 Task: Search one way flight ticket for 3 adults in first from Klawock: Klawock Airport (also Seeklawock Seaplane Base) to Sheridan: Sheridan County Airport on 8-6-2023. Choice of flights is Westjet. Number of bags: 11 checked bags. Price is upto 92000. Outbound departure time preference is 18:30.
Action: Mouse moved to (305, 134)
Screenshot: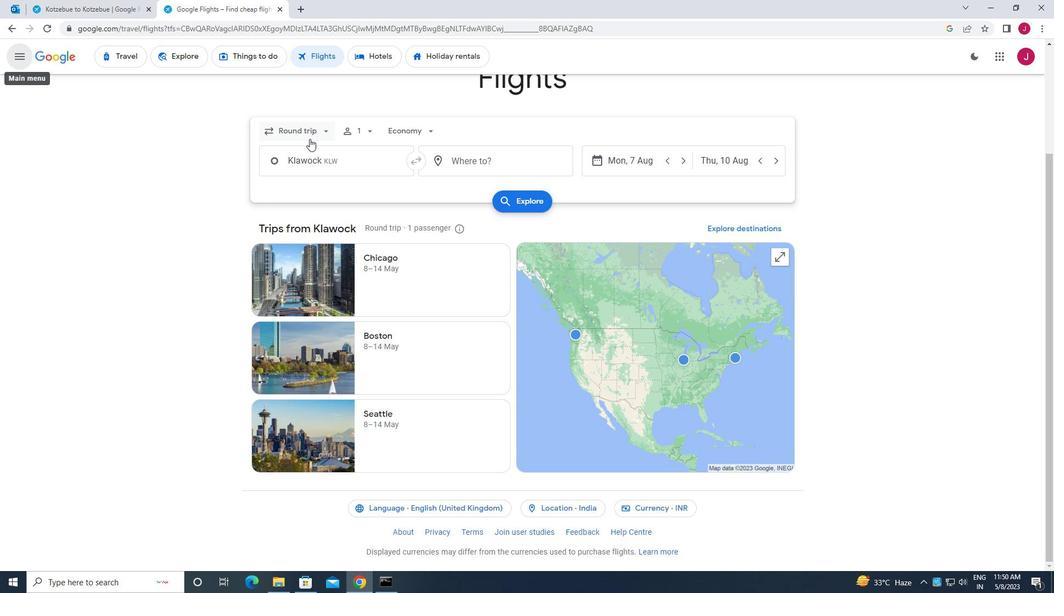 
Action: Mouse pressed left at (305, 134)
Screenshot: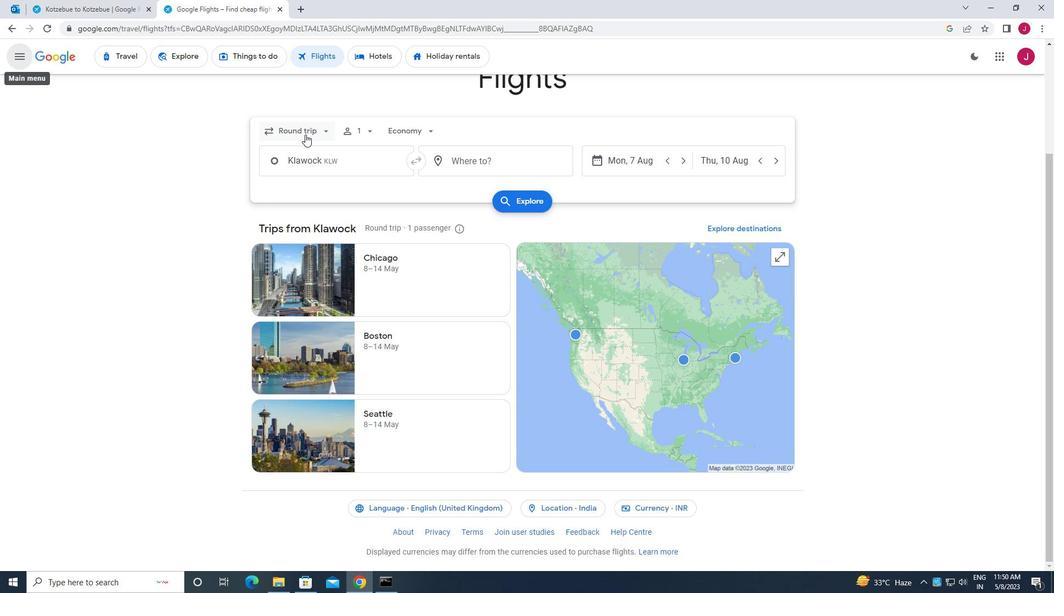 
Action: Mouse moved to (303, 240)
Screenshot: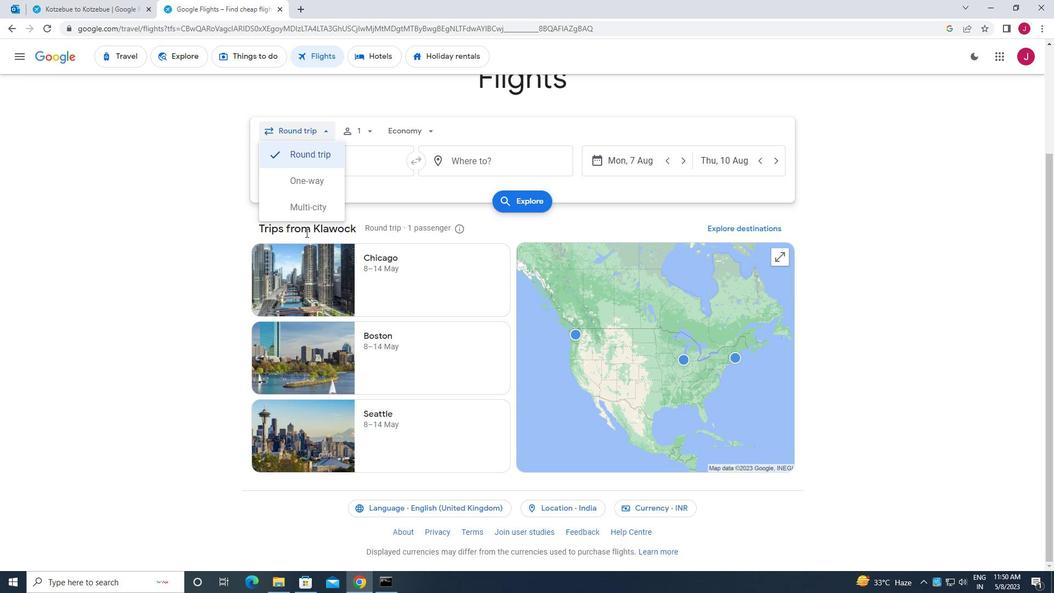 
Action: Mouse scrolled (303, 240) with delta (0, 0)
Screenshot: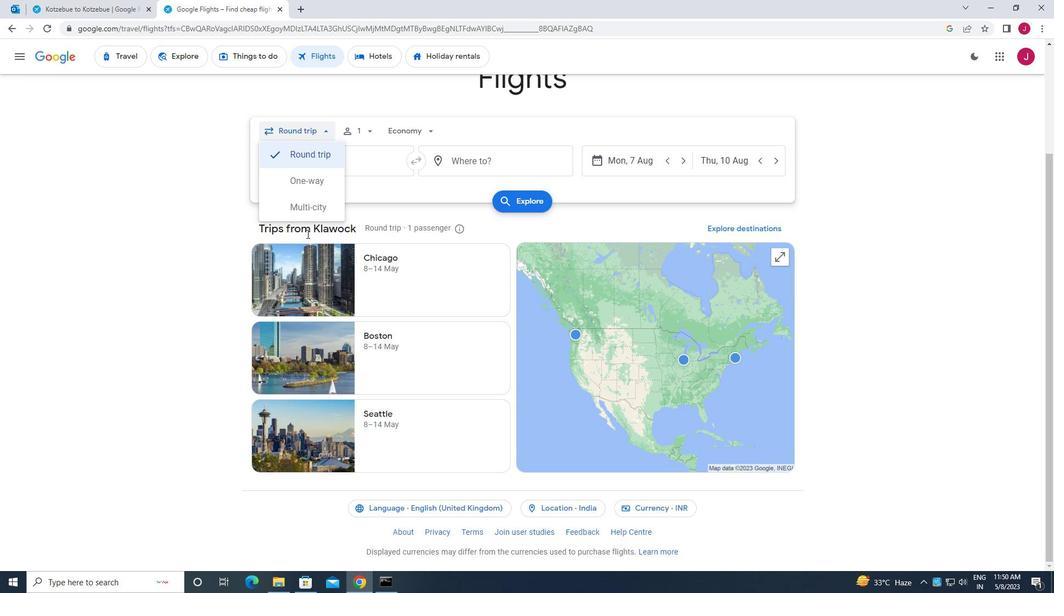 
Action: Mouse moved to (315, 181)
Screenshot: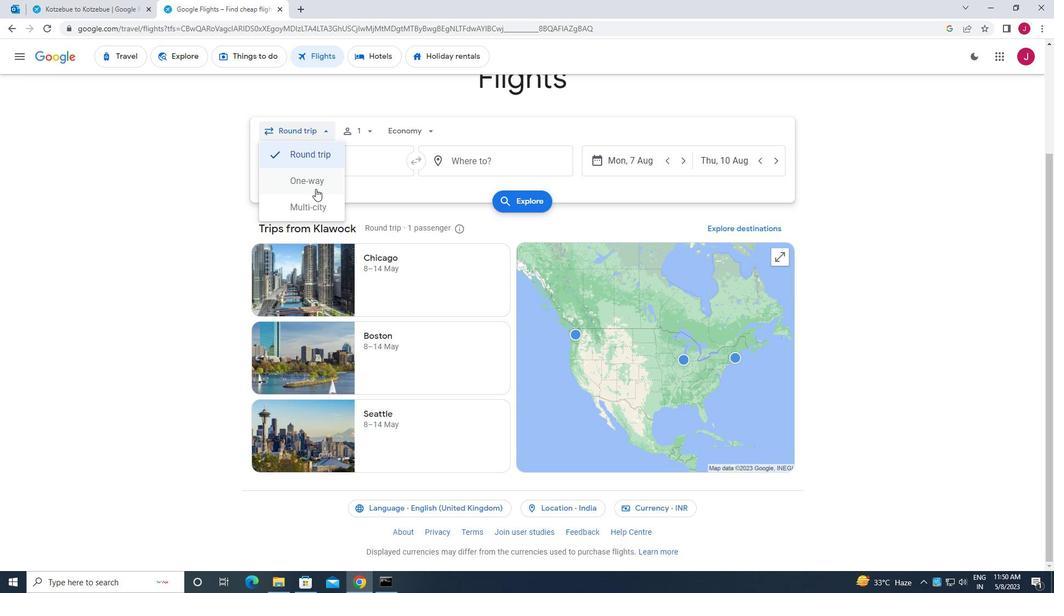 
Action: Mouse pressed left at (315, 181)
Screenshot: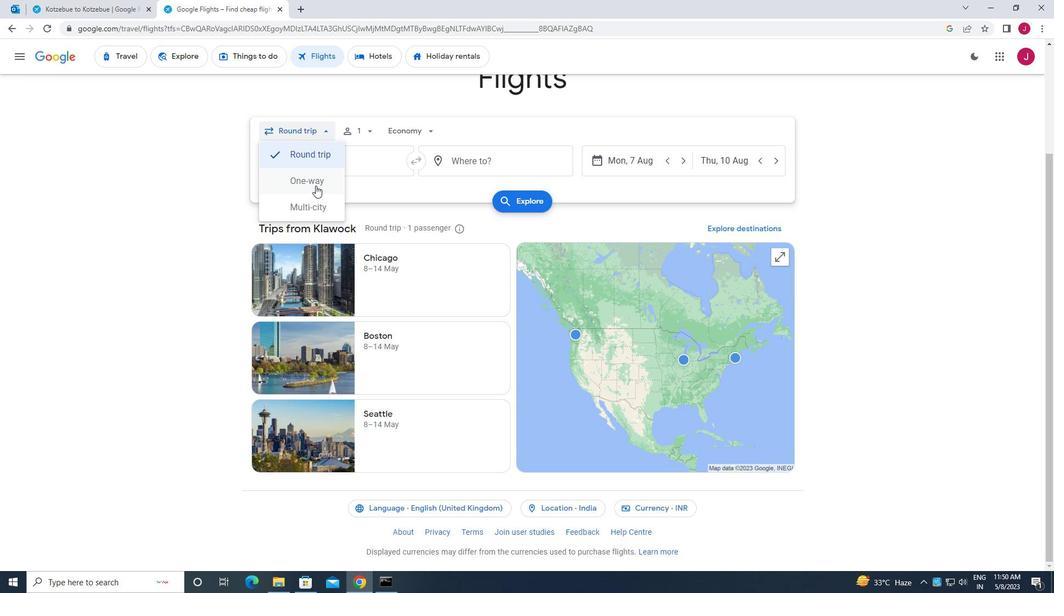 
Action: Mouse moved to (360, 128)
Screenshot: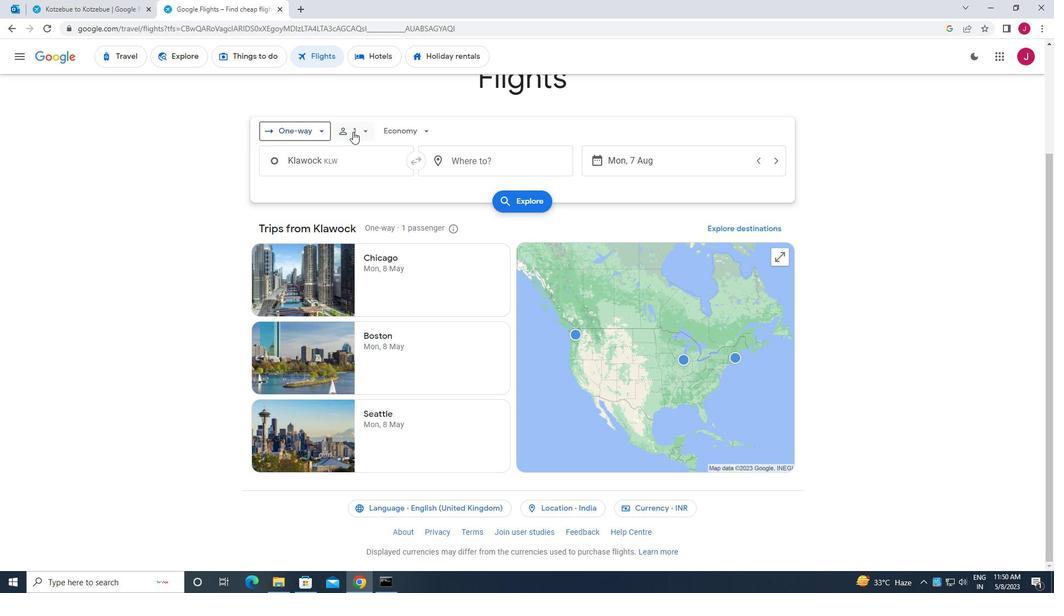 
Action: Mouse pressed left at (360, 128)
Screenshot: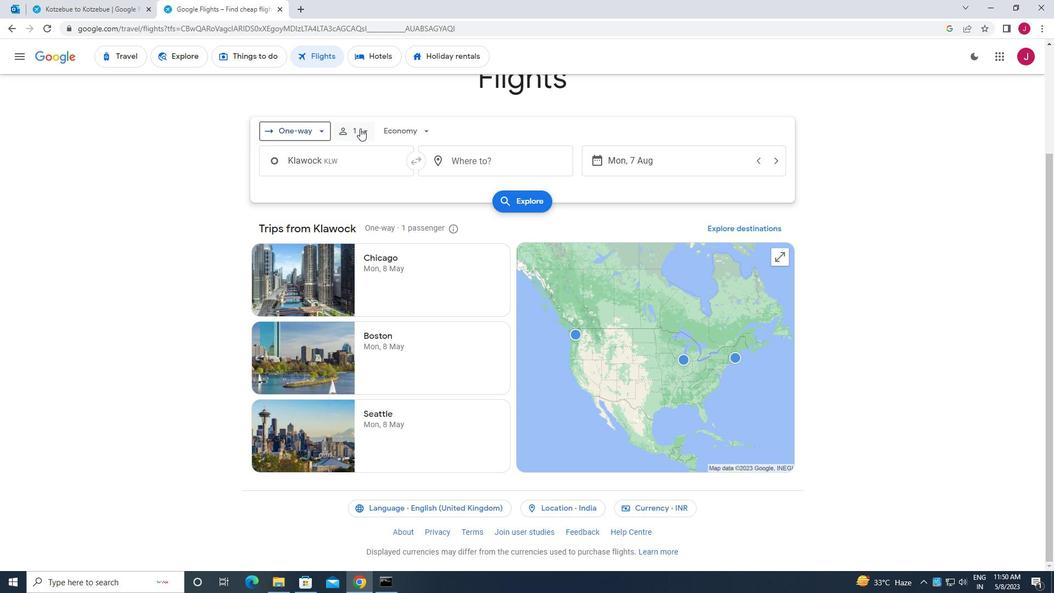 
Action: Mouse moved to (454, 158)
Screenshot: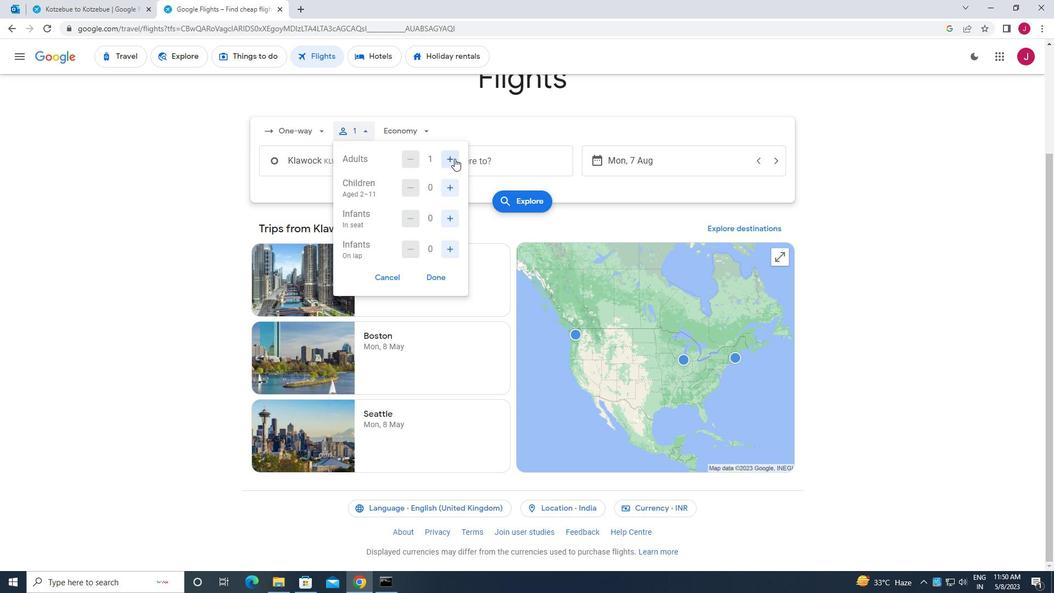 
Action: Mouse pressed left at (454, 158)
Screenshot: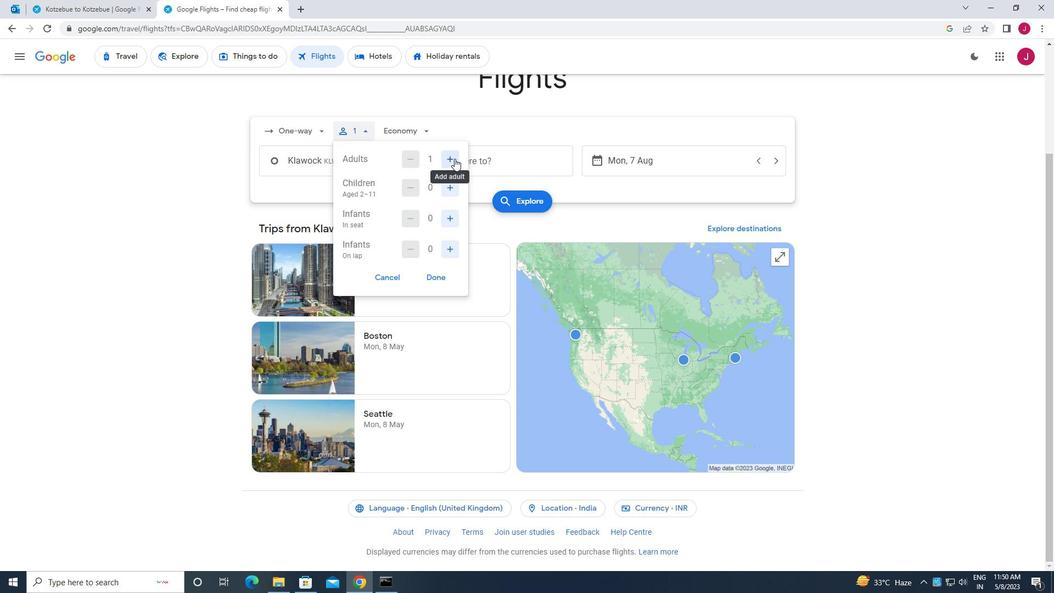 
Action: Mouse pressed left at (454, 158)
Screenshot: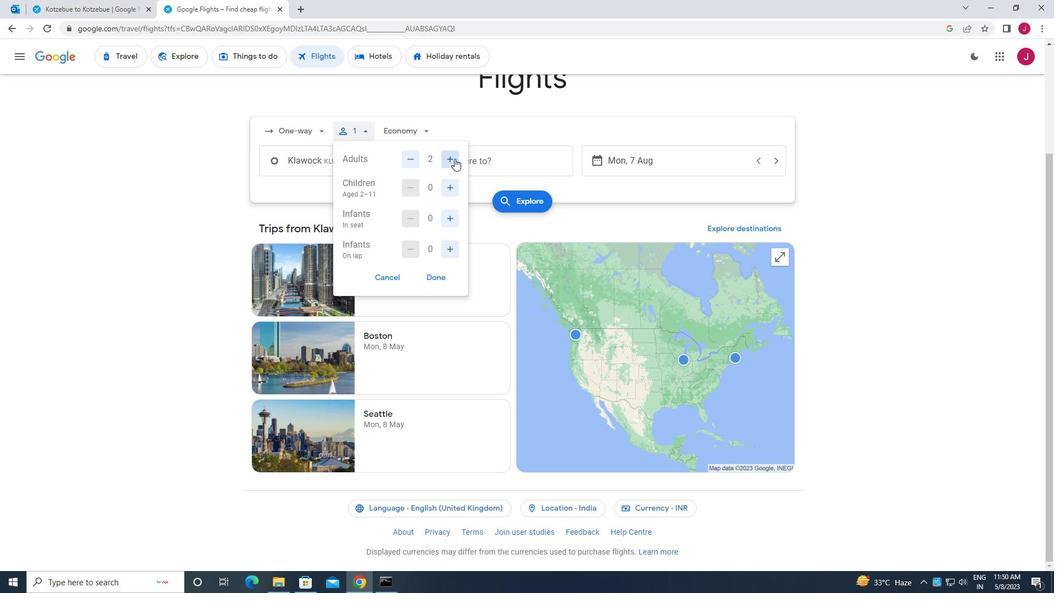 
Action: Mouse moved to (434, 280)
Screenshot: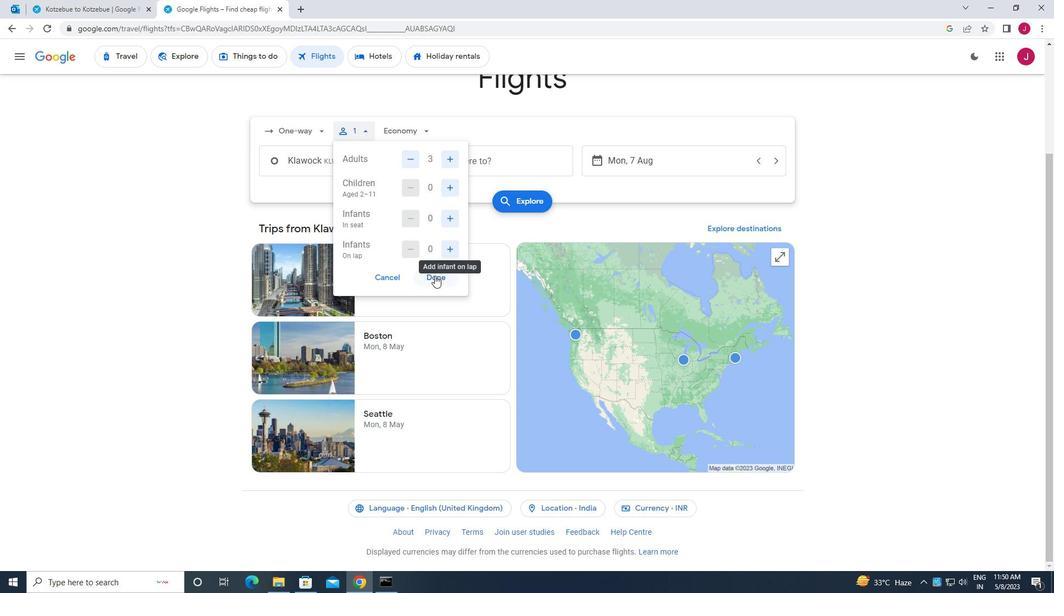 
Action: Mouse pressed left at (434, 280)
Screenshot: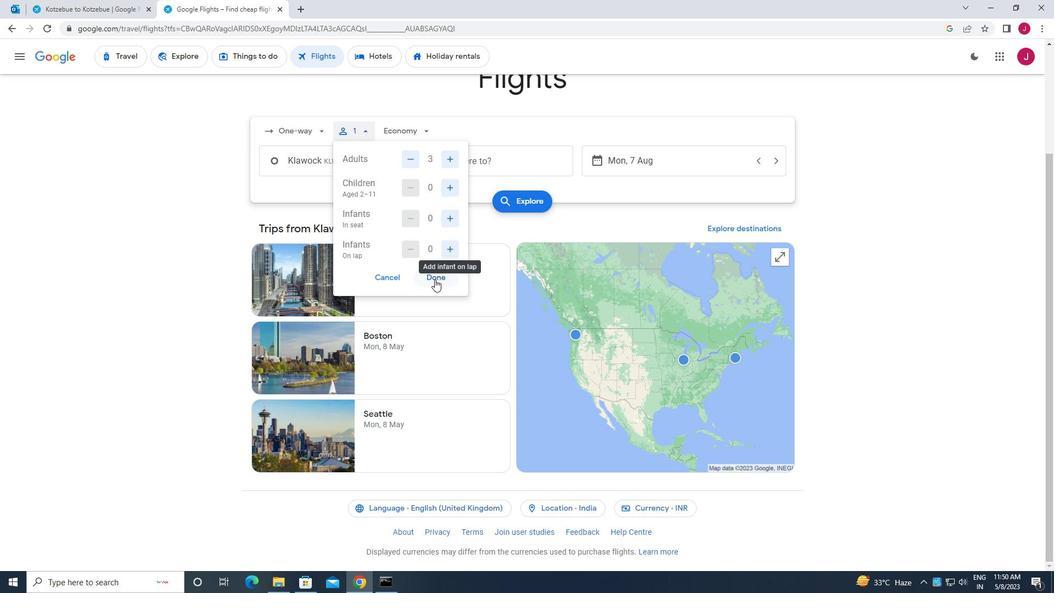 
Action: Mouse moved to (404, 132)
Screenshot: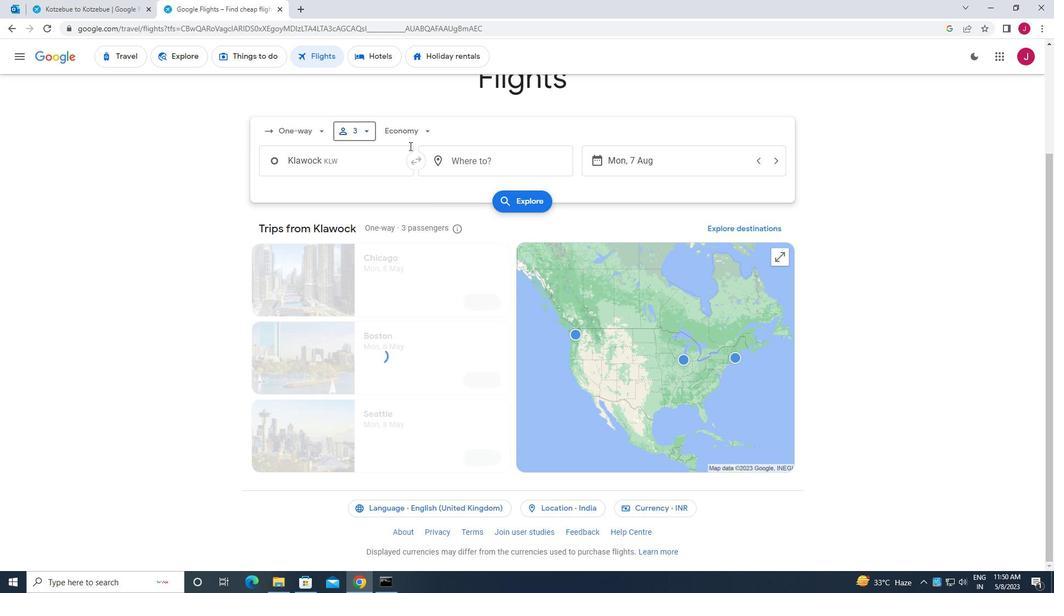 
Action: Mouse pressed left at (404, 132)
Screenshot: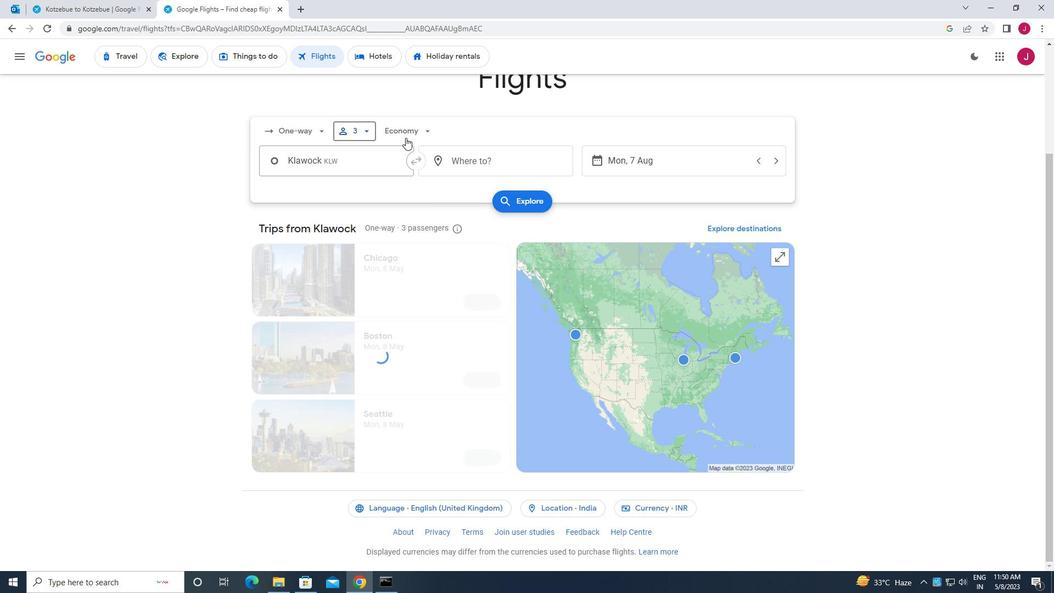 
Action: Mouse moved to (422, 231)
Screenshot: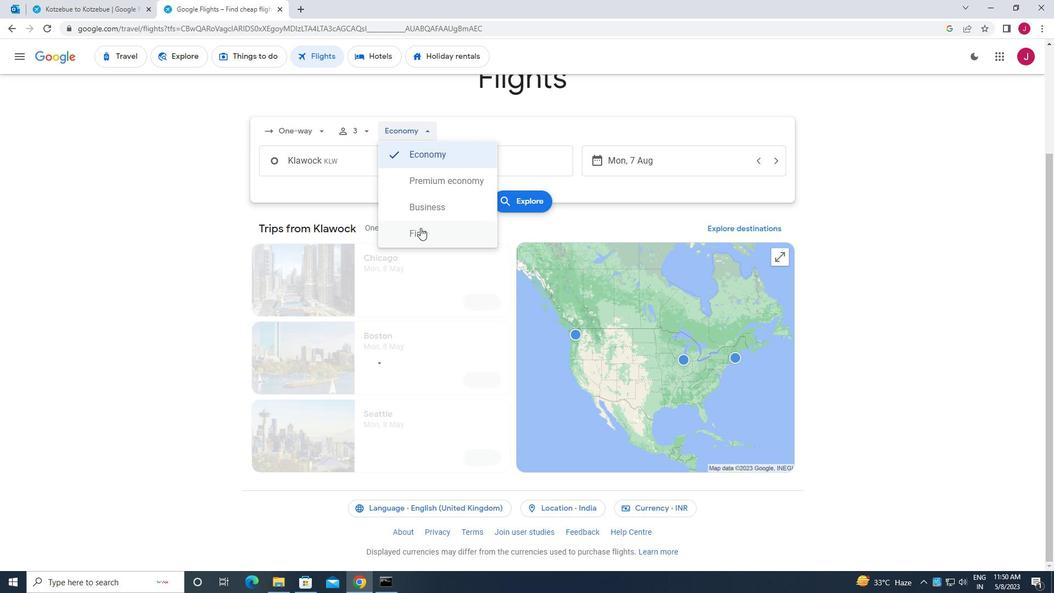 
Action: Mouse pressed left at (422, 231)
Screenshot: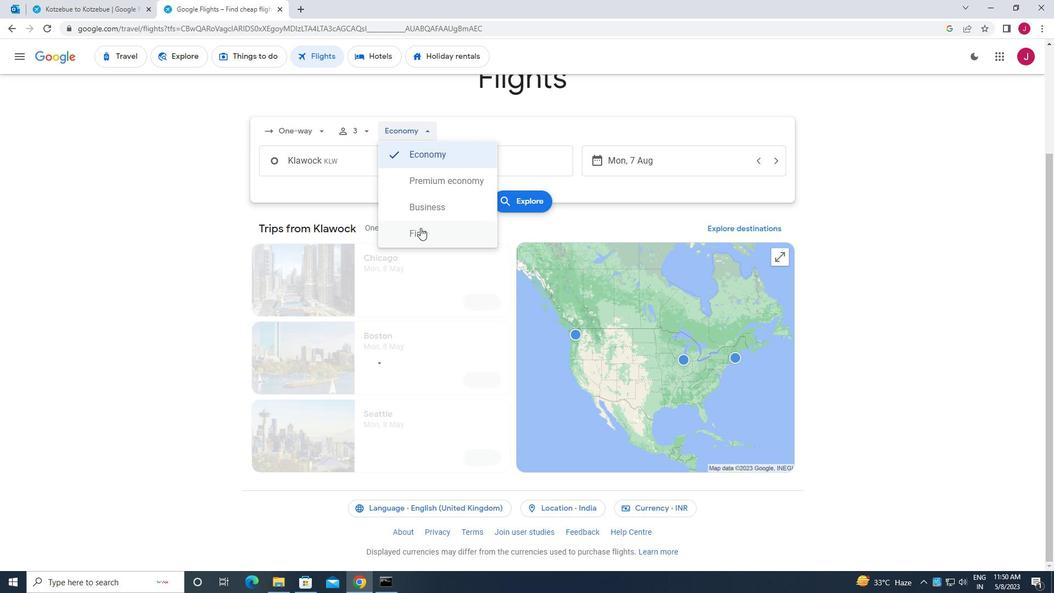 
Action: Mouse moved to (356, 164)
Screenshot: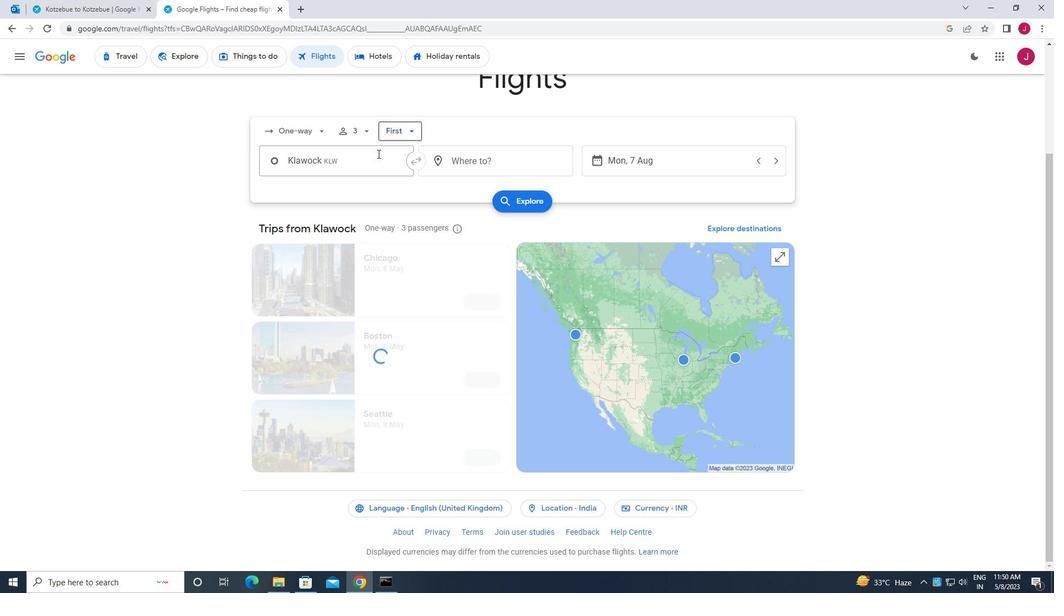 
Action: Mouse pressed left at (356, 164)
Screenshot: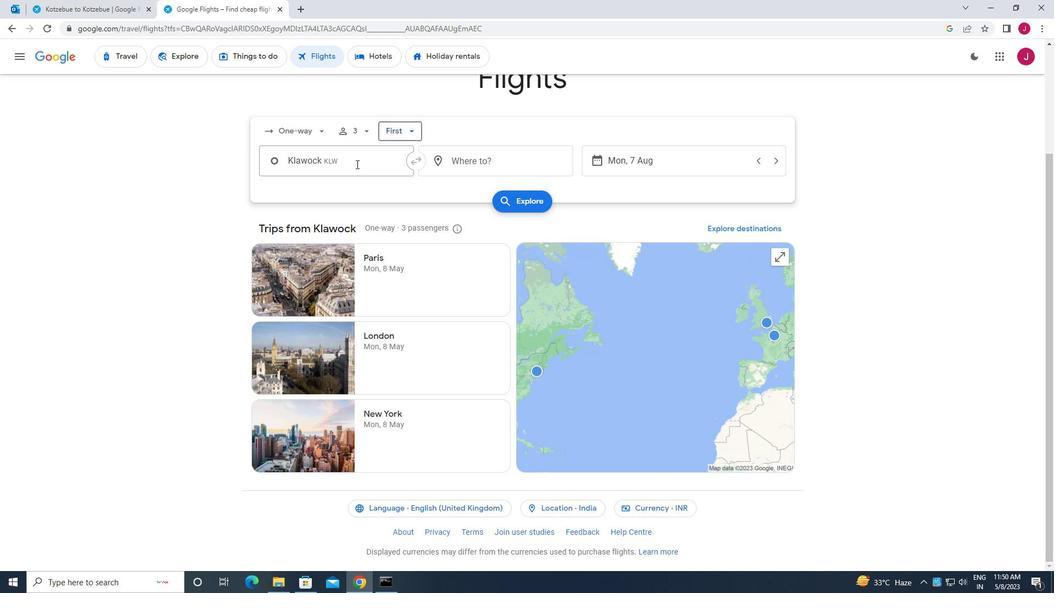 
Action: Key pressed klawock
Screenshot: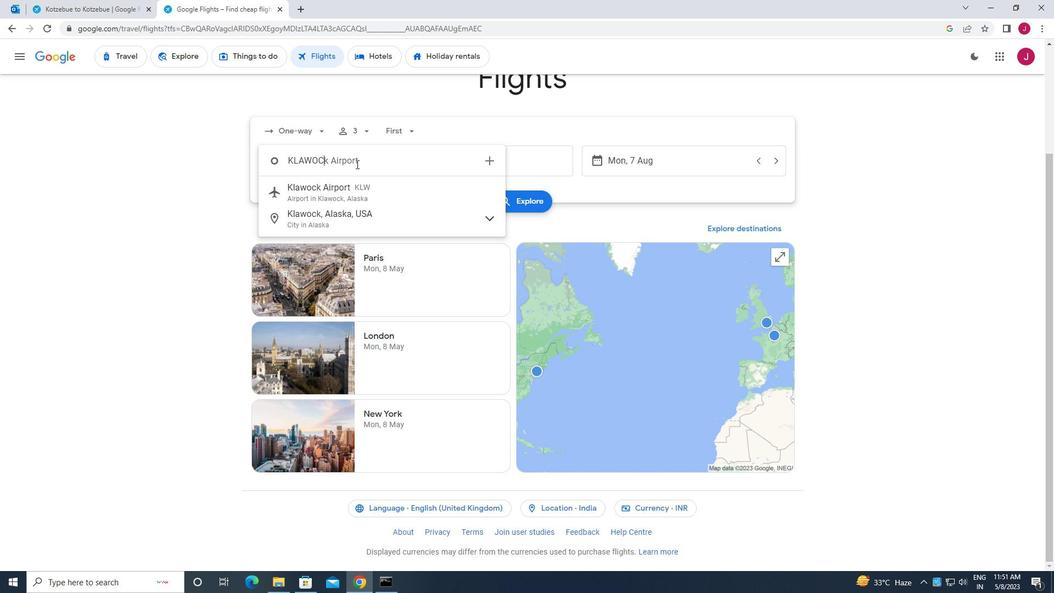 
Action: Mouse moved to (354, 187)
Screenshot: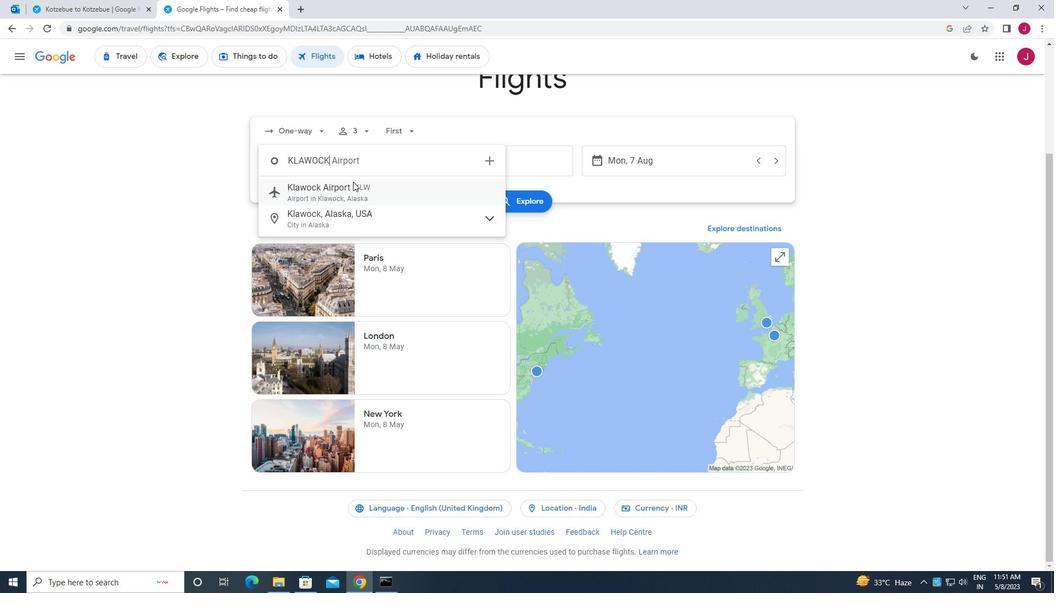 
Action: Mouse pressed left at (354, 187)
Screenshot: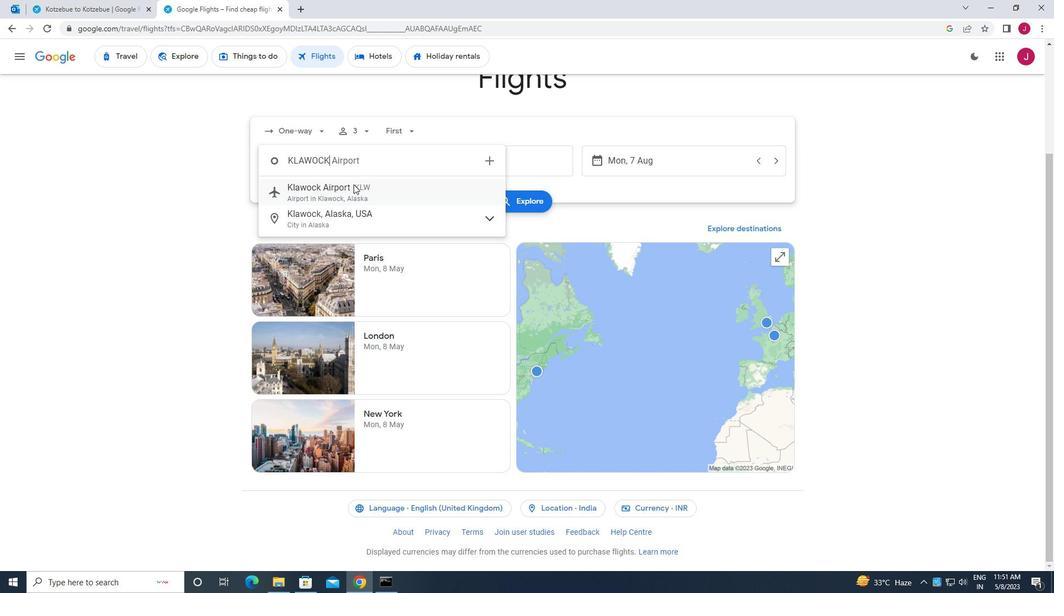 
Action: Mouse moved to (474, 163)
Screenshot: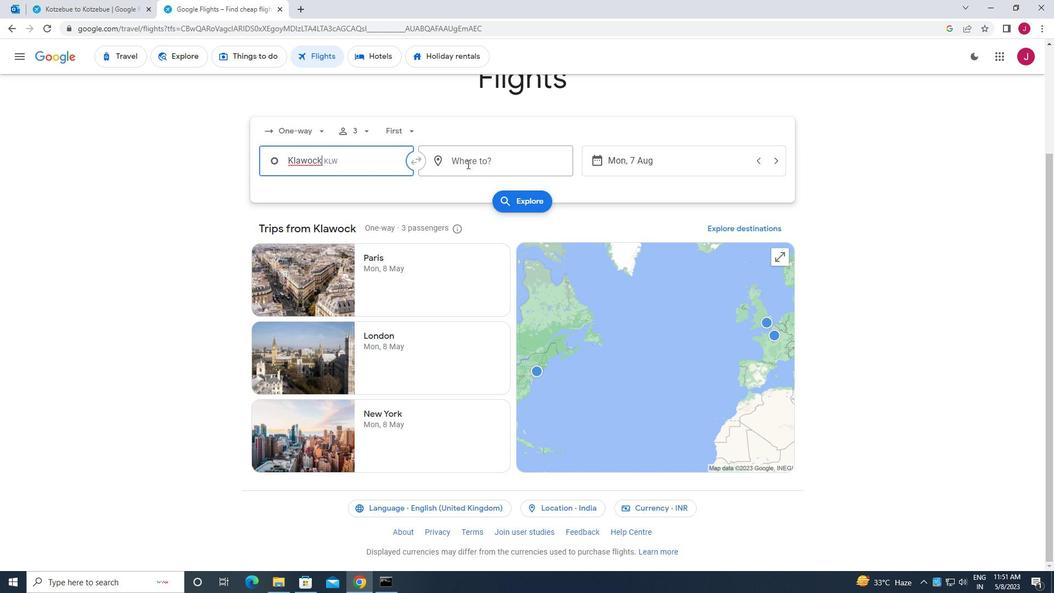 
Action: Mouse pressed left at (474, 163)
Screenshot: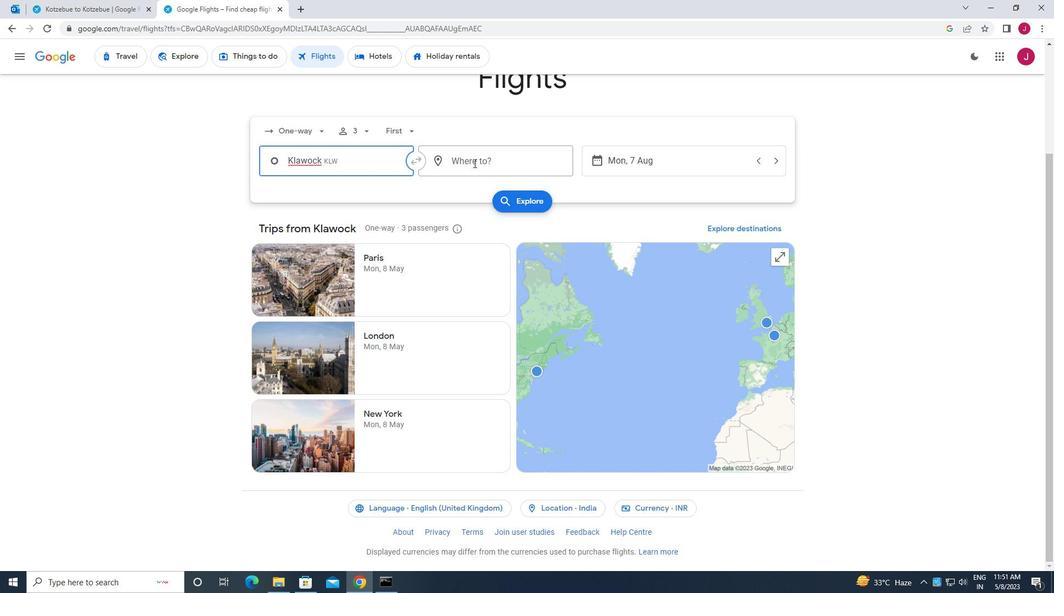 
Action: Key pressed sherida
Screenshot: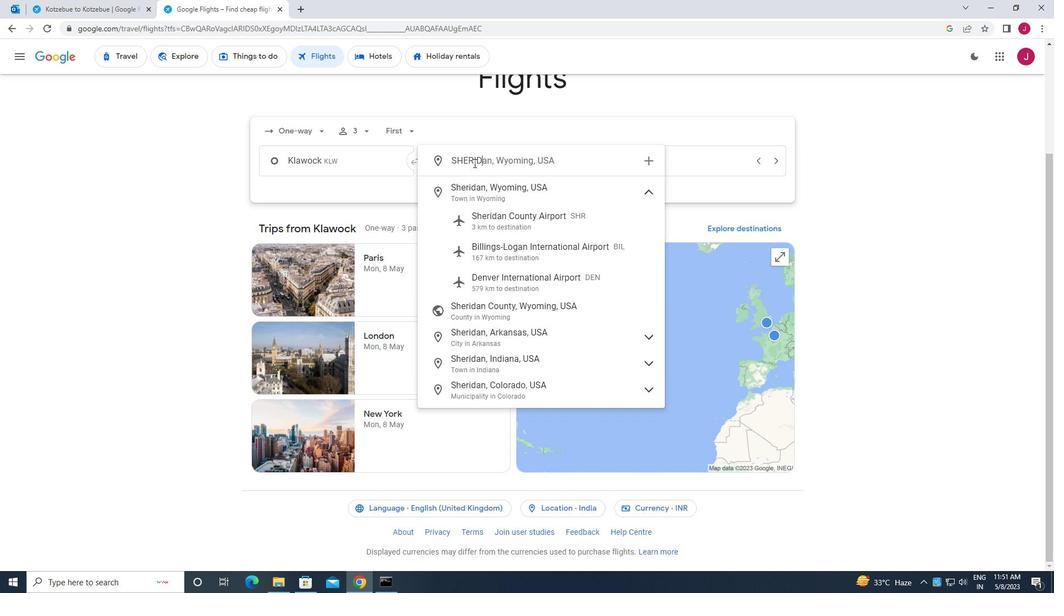 
Action: Mouse moved to (520, 221)
Screenshot: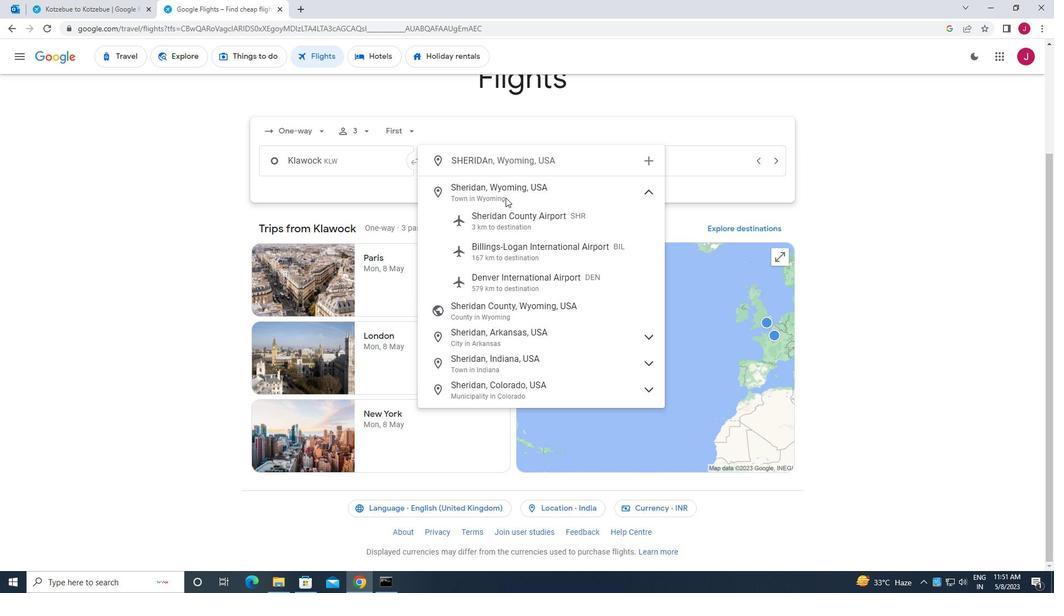 
Action: Mouse pressed left at (520, 221)
Screenshot: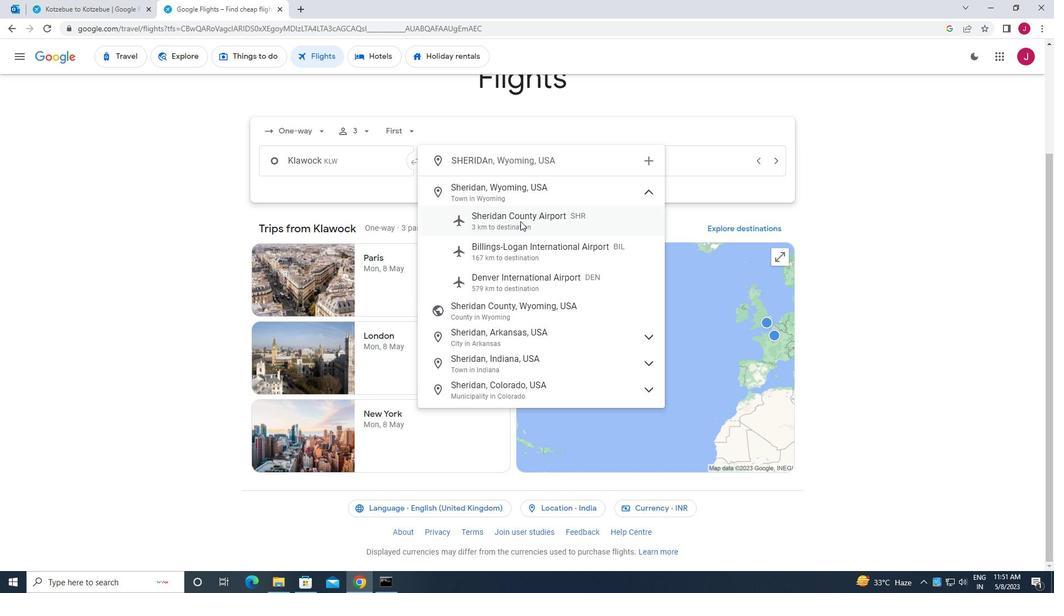 
Action: Mouse moved to (682, 167)
Screenshot: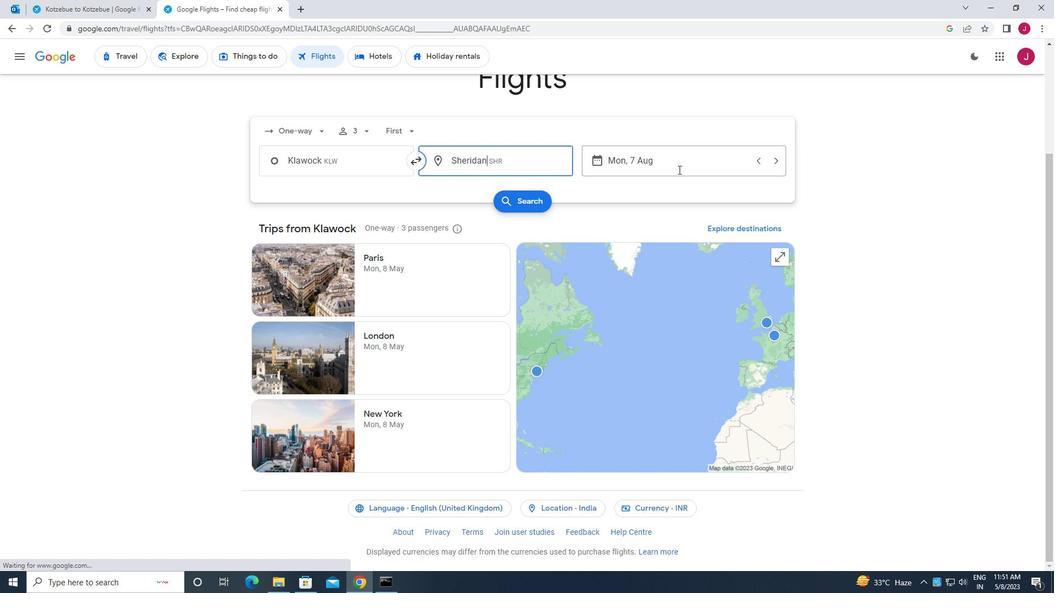 
Action: Mouse pressed left at (682, 167)
Screenshot: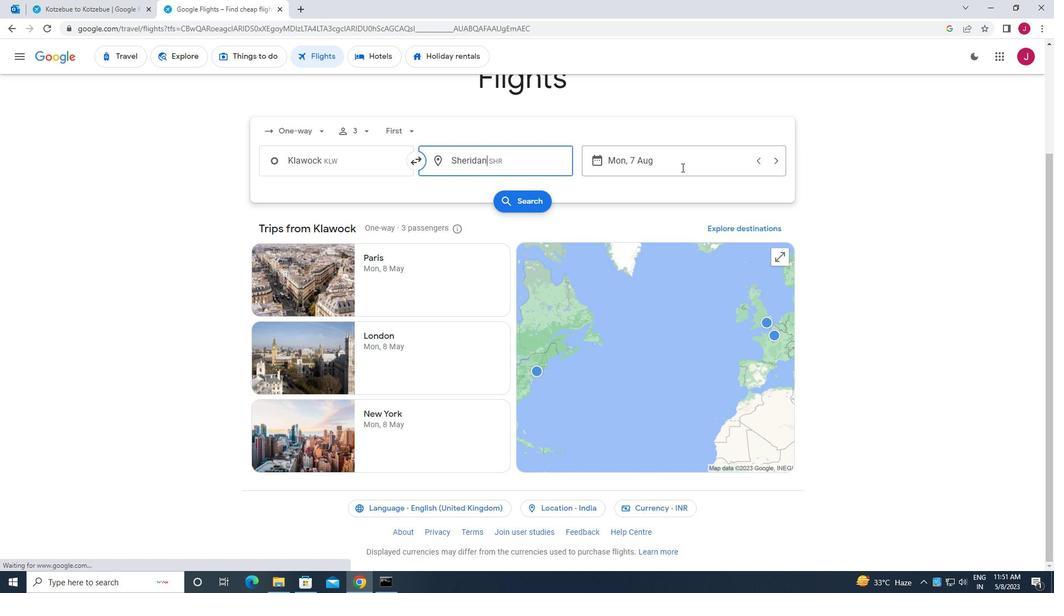 
Action: Mouse moved to (398, 280)
Screenshot: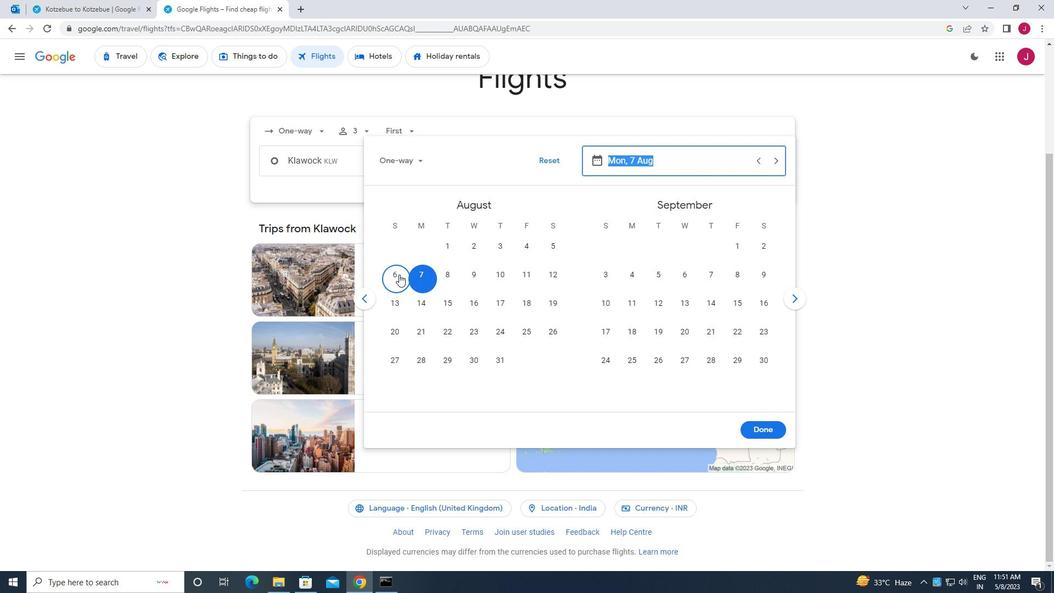 
Action: Mouse pressed left at (398, 280)
Screenshot: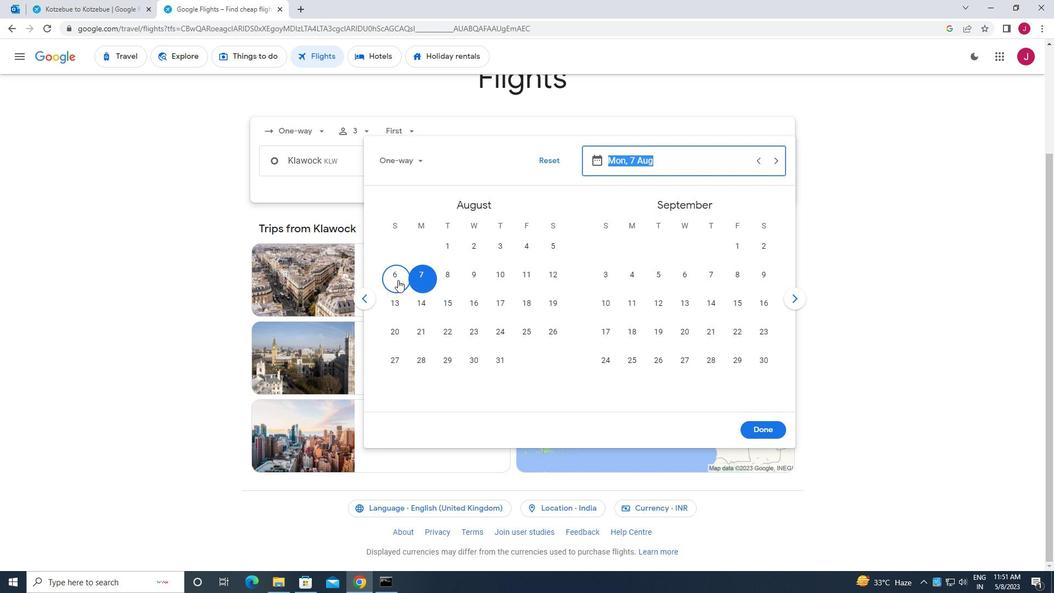 
Action: Mouse moved to (768, 426)
Screenshot: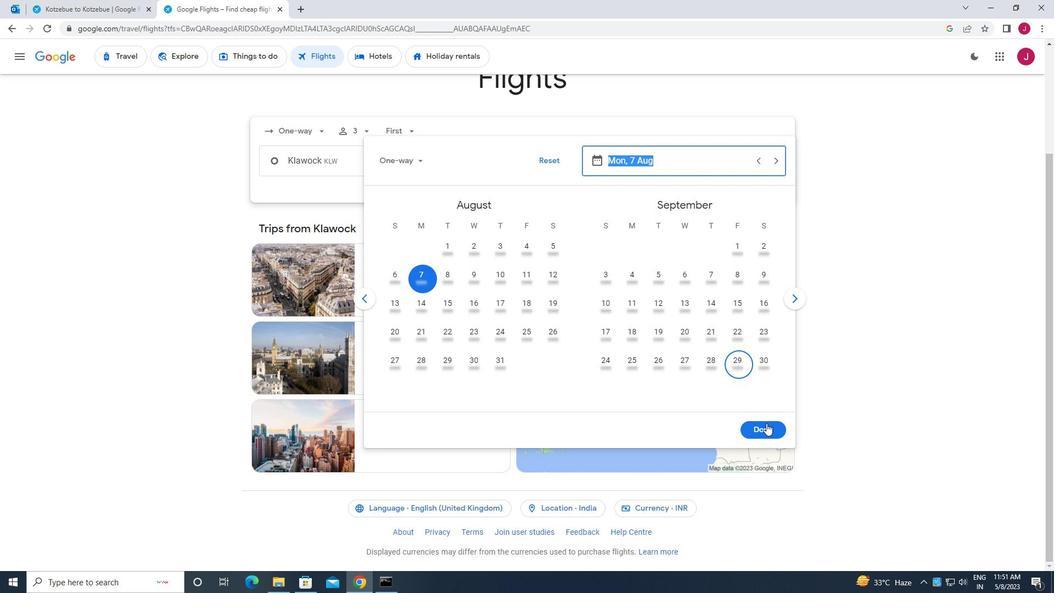 
Action: Mouse pressed left at (768, 426)
Screenshot: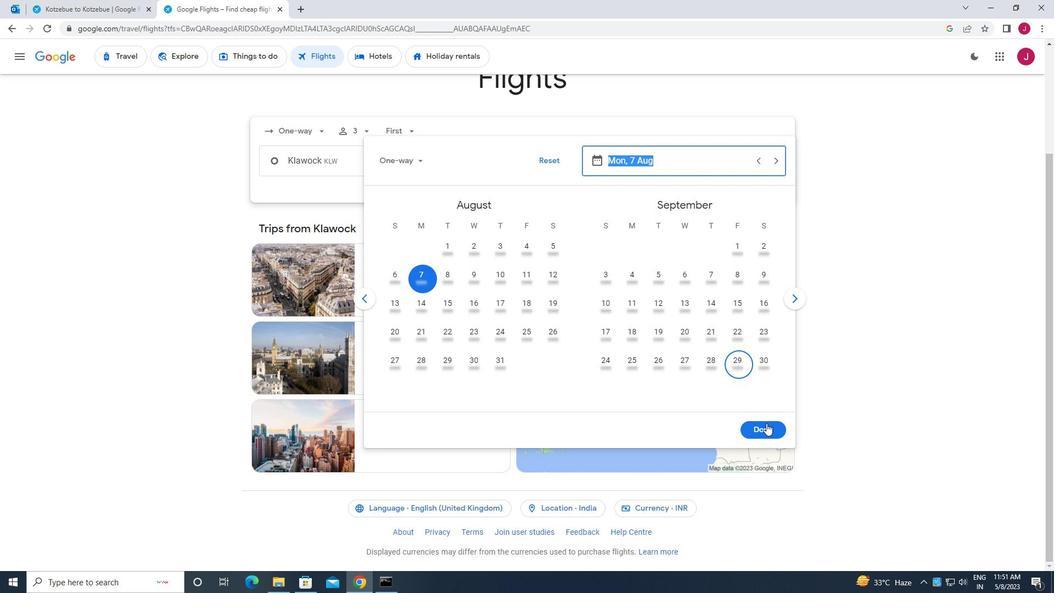 
Action: Mouse moved to (534, 199)
Screenshot: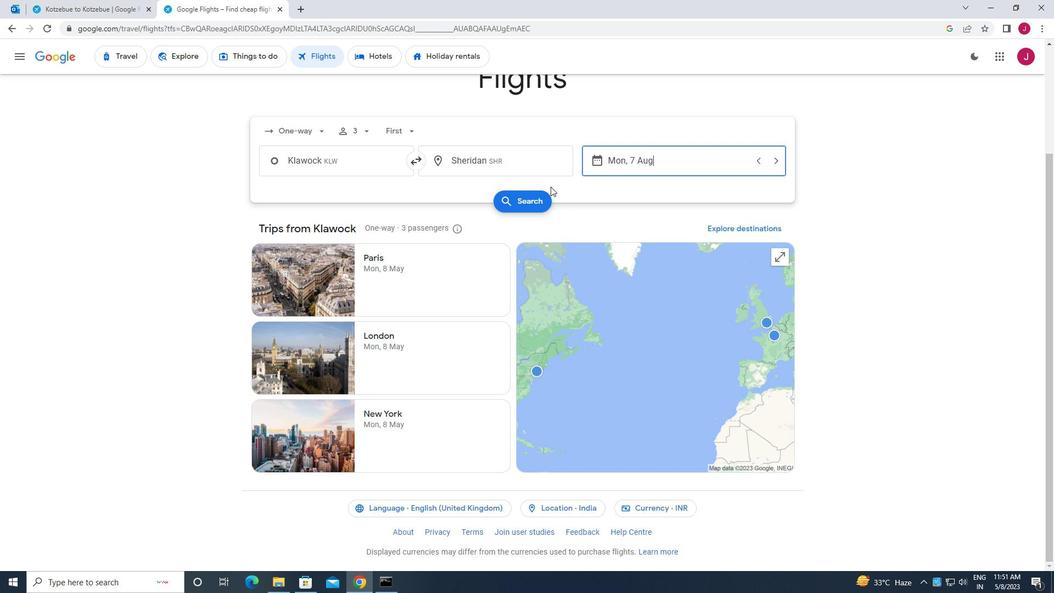 
Action: Mouse pressed left at (534, 199)
Screenshot: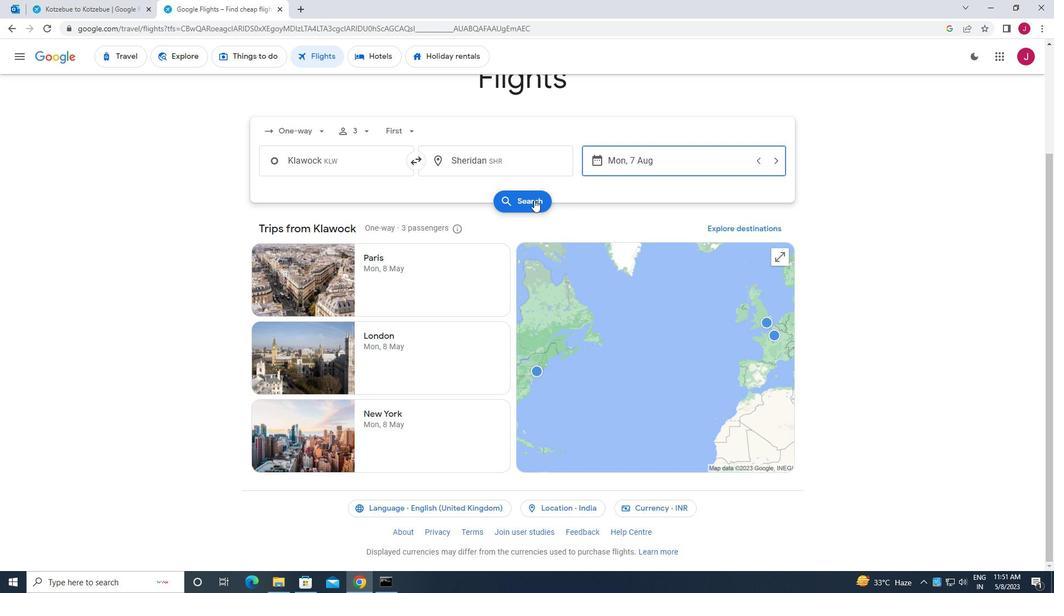 
Action: Mouse moved to (257, 156)
Screenshot: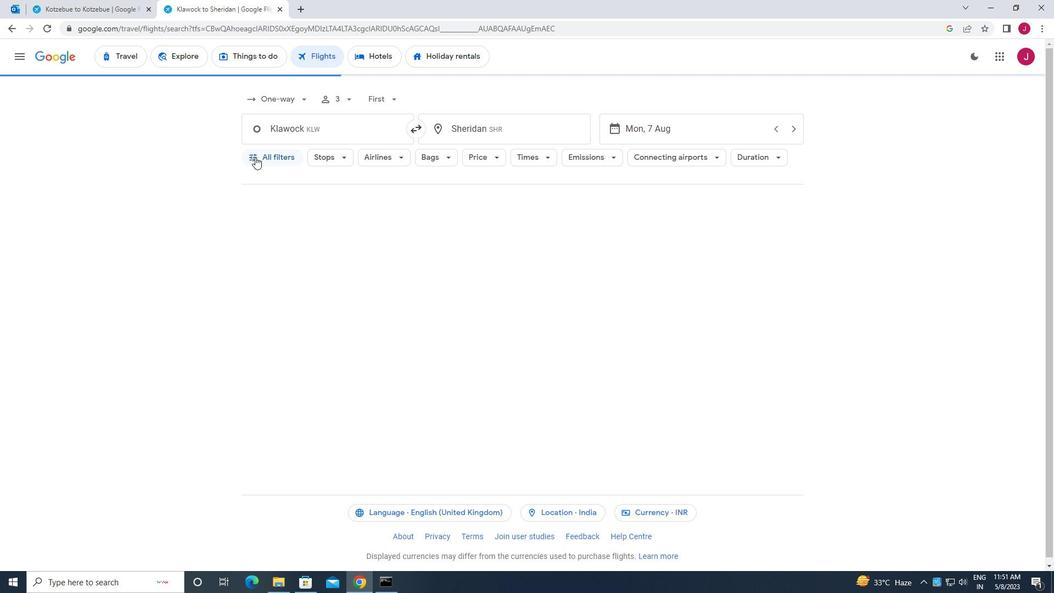 
Action: Mouse pressed left at (257, 156)
Screenshot: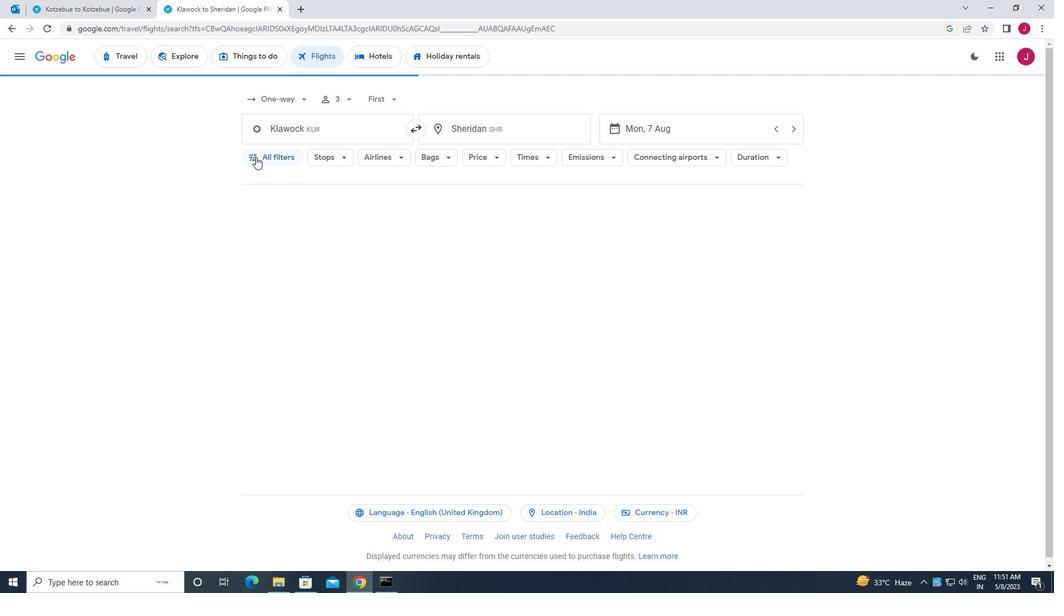 
Action: Mouse moved to (339, 258)
Screenshot: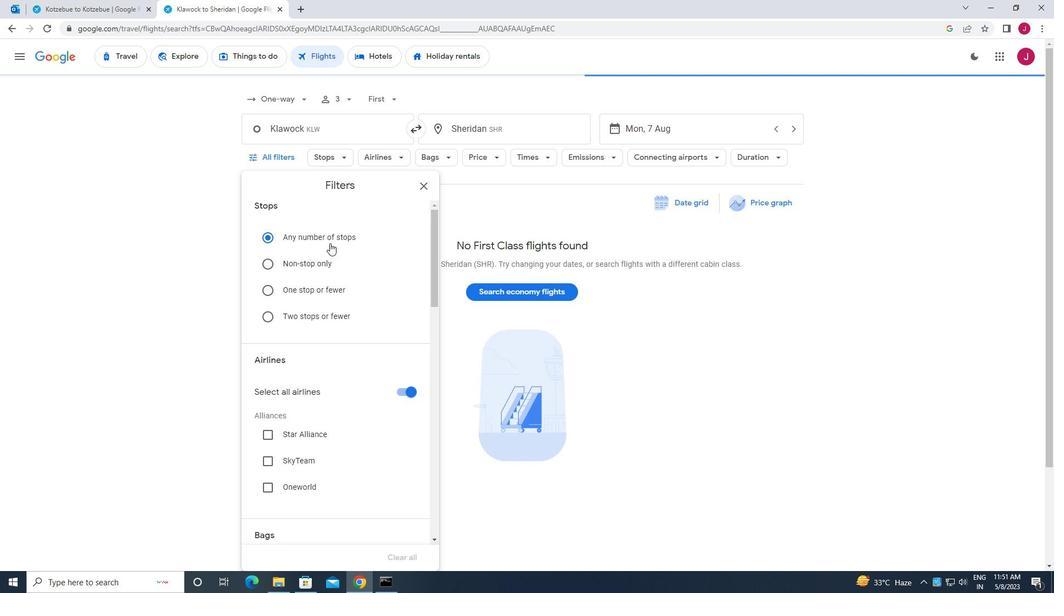 
Action: Mouse scrolled (339, 257) with delta (0, 0)
Screenshot: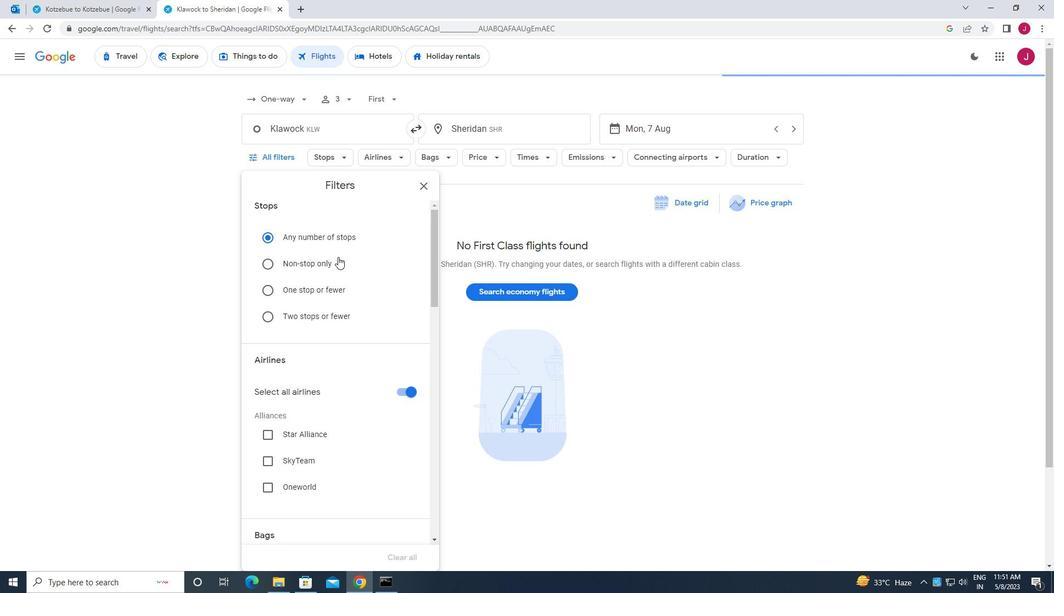 
Action: Mouse scrolled (339, 257) with delta (0, 0)
Screenshot: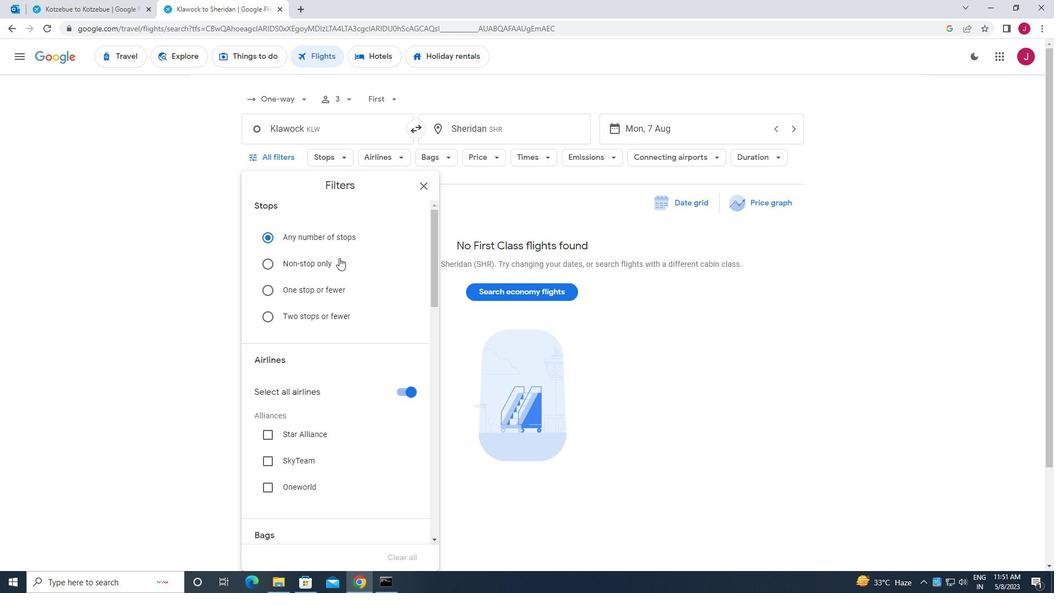 
Action: Mouse scrolled (339, 257) with delta (0, 0)
Screenshot: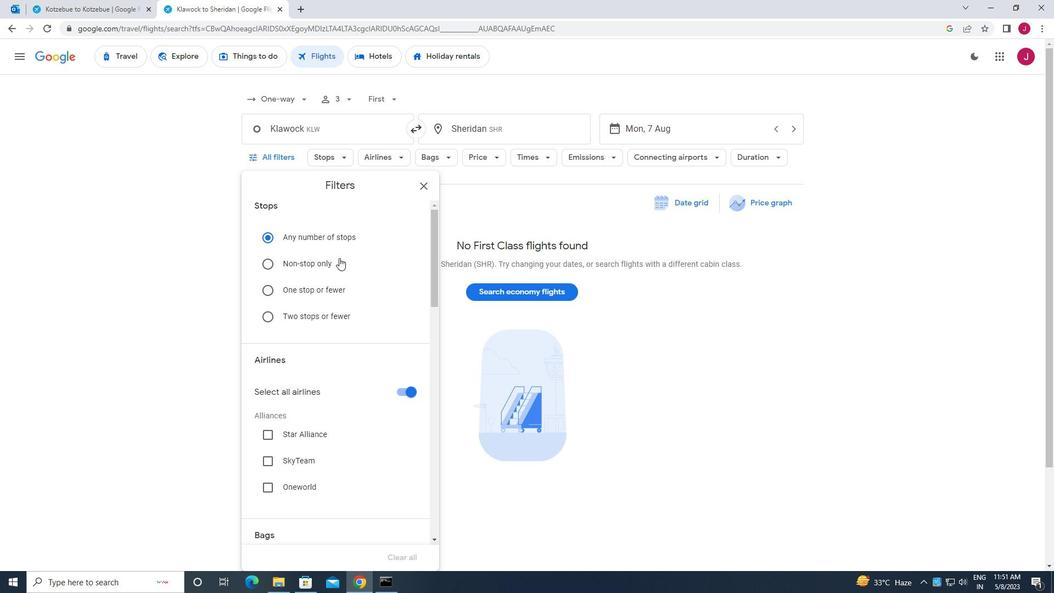 
Action: Mouse scrolled (339, 257) with delta (0, 0)
Screenshot: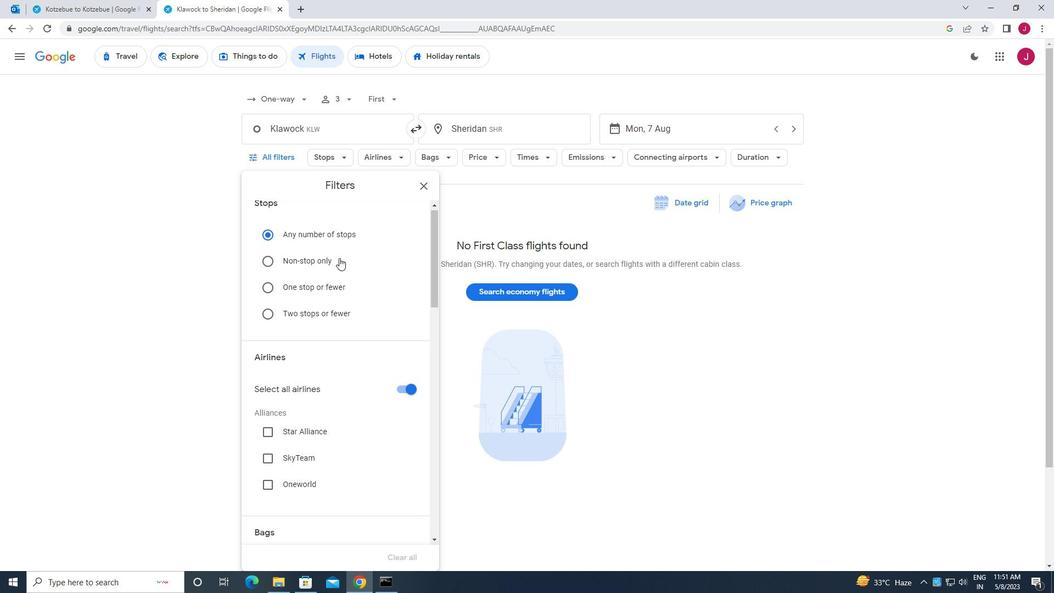 
Action: Mouse moved to (406, 224)
Screenshot: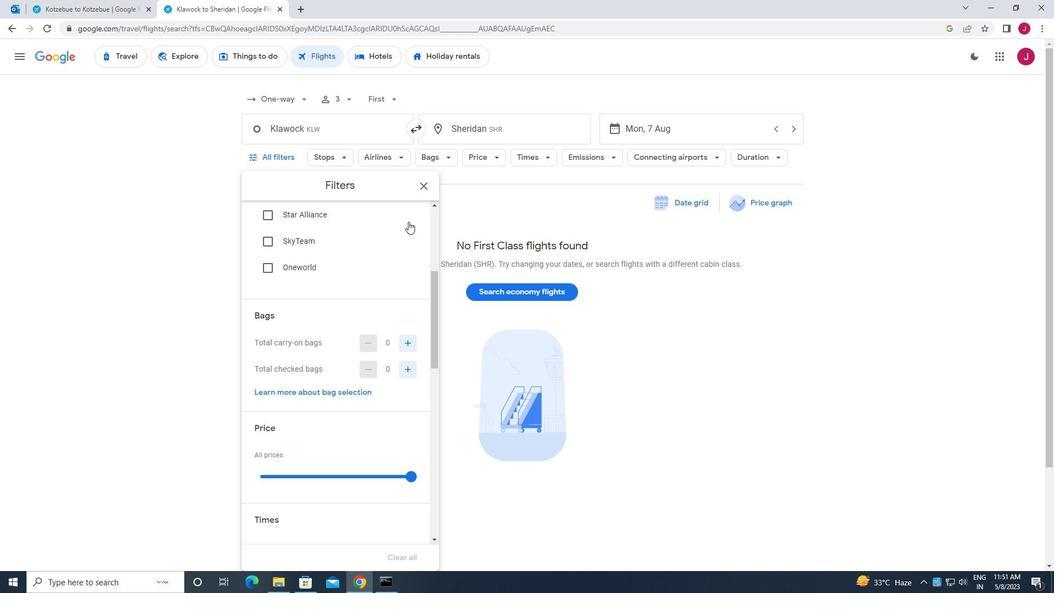 
Action: Mouse scrolled (406, 224) with delta (0, 0)
Screenshot: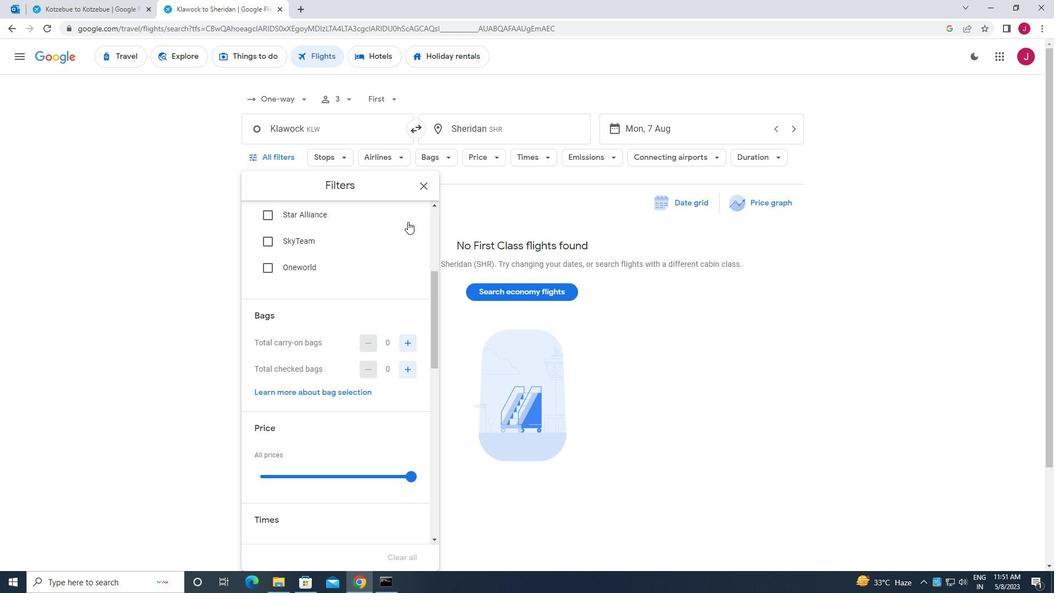 
Action: Mouse scrolled (406, 224) with delta (0, 0)
Screenshot: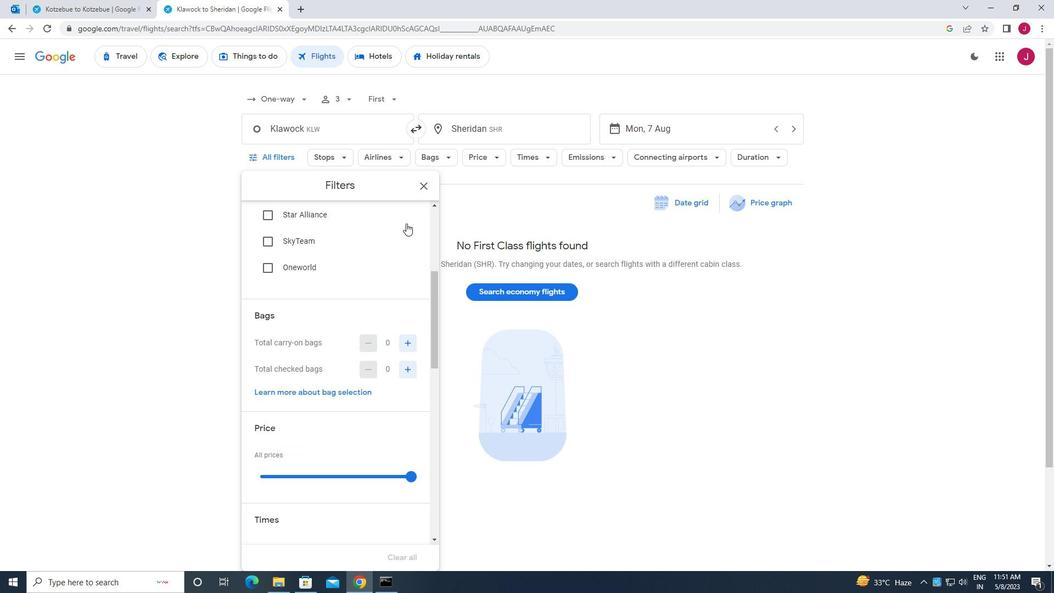 
Action: Mouse moved to (406, 282)
Screenshot: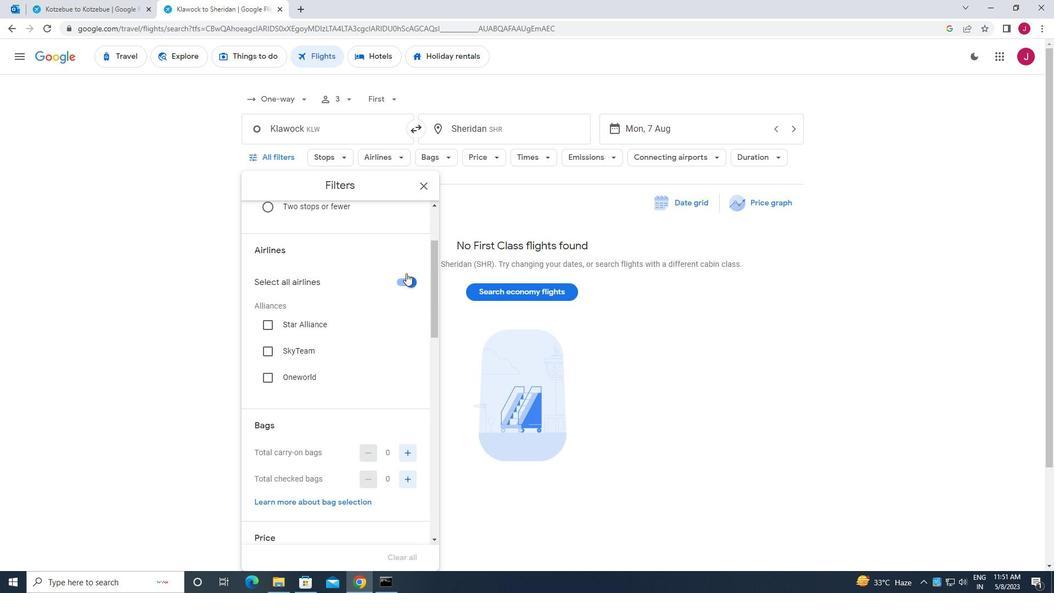 
Action: Mouse pressed left at (406, 282)
Screenshot: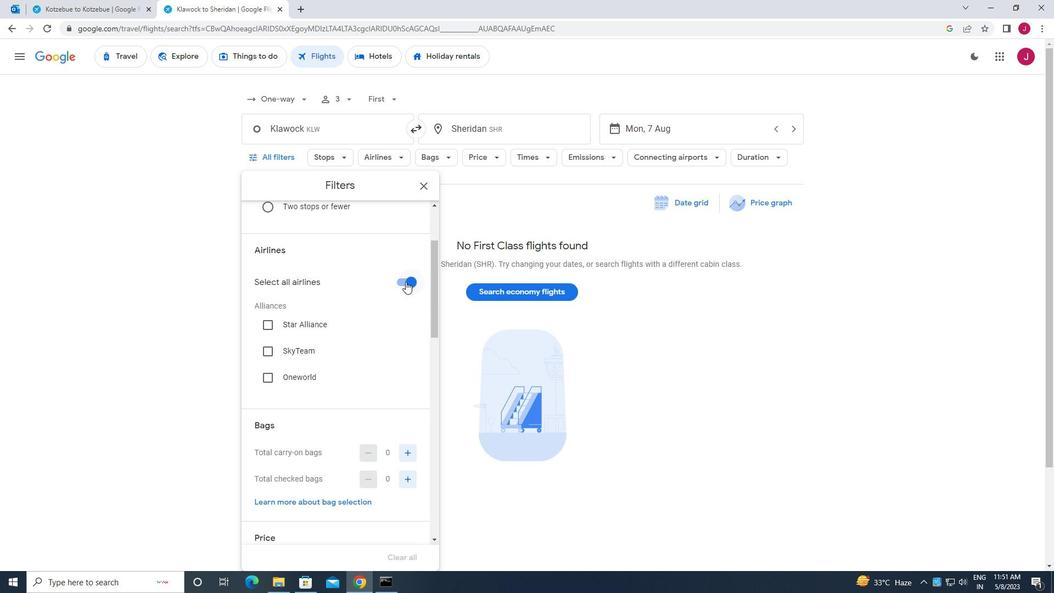 
Action: Mouse moved to (363, 317)
Screenshot: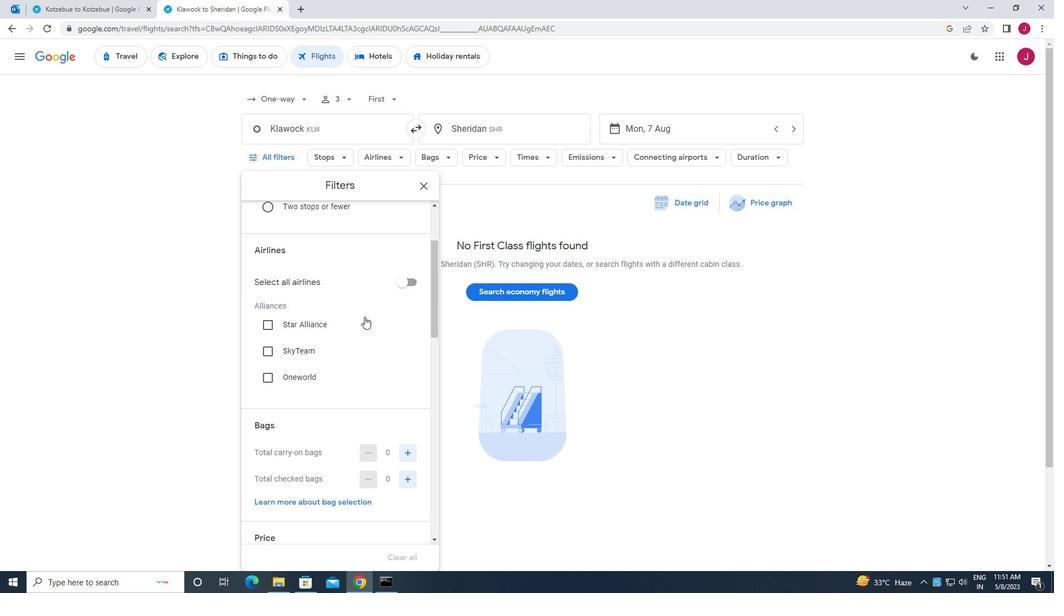 
Action: Mouse scrolled (363, 316) with delta (0, 0)
Screenshot: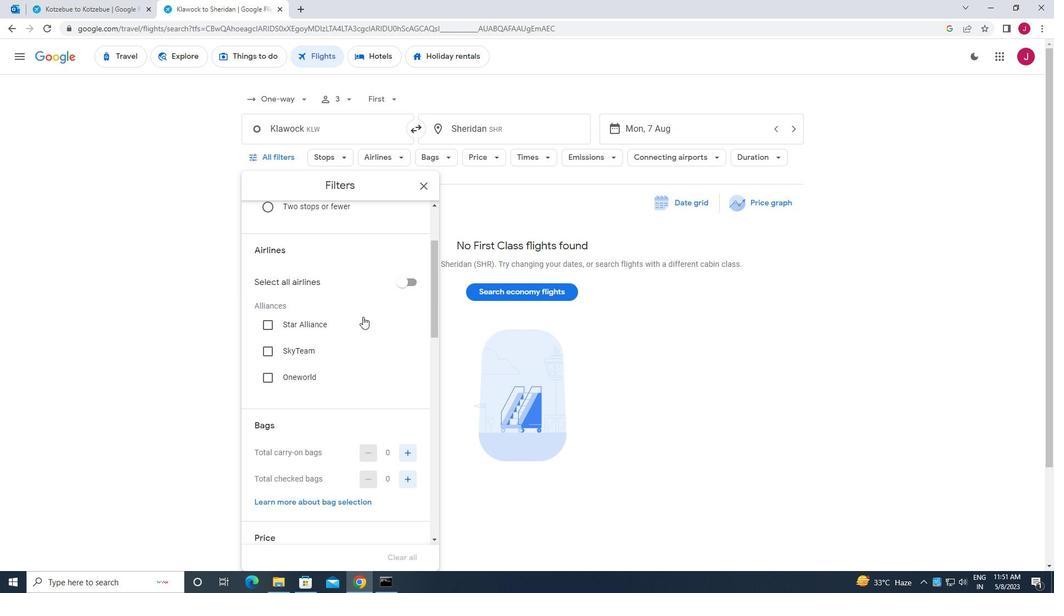 
Action: Mouse scrolled (363, 316) with delta (0, 0)
Screenshot: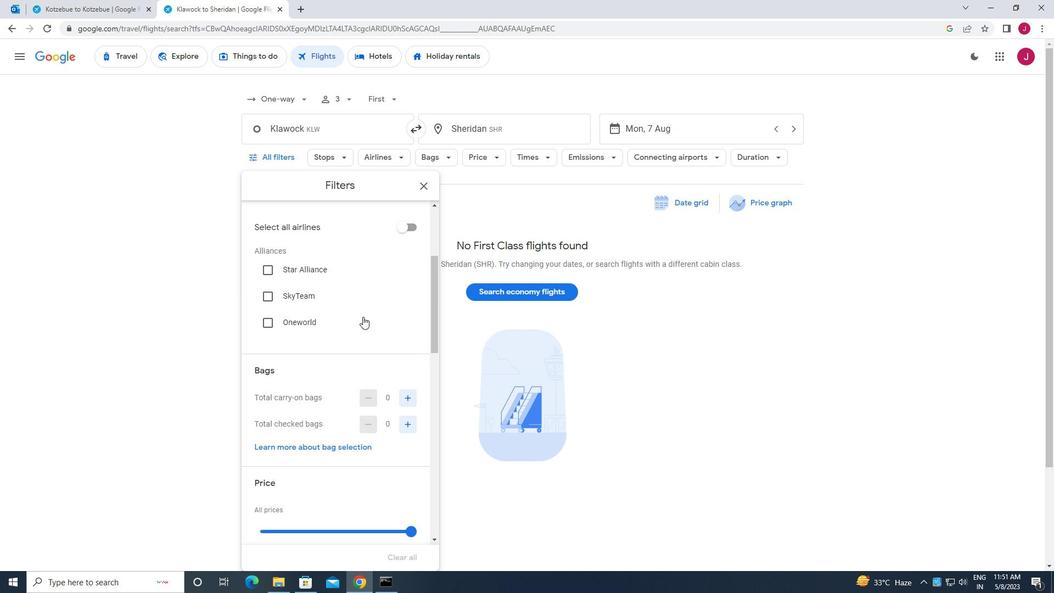 
Action: Mouse scrolled (363, 316) with delta (0, 0)
Screenshot: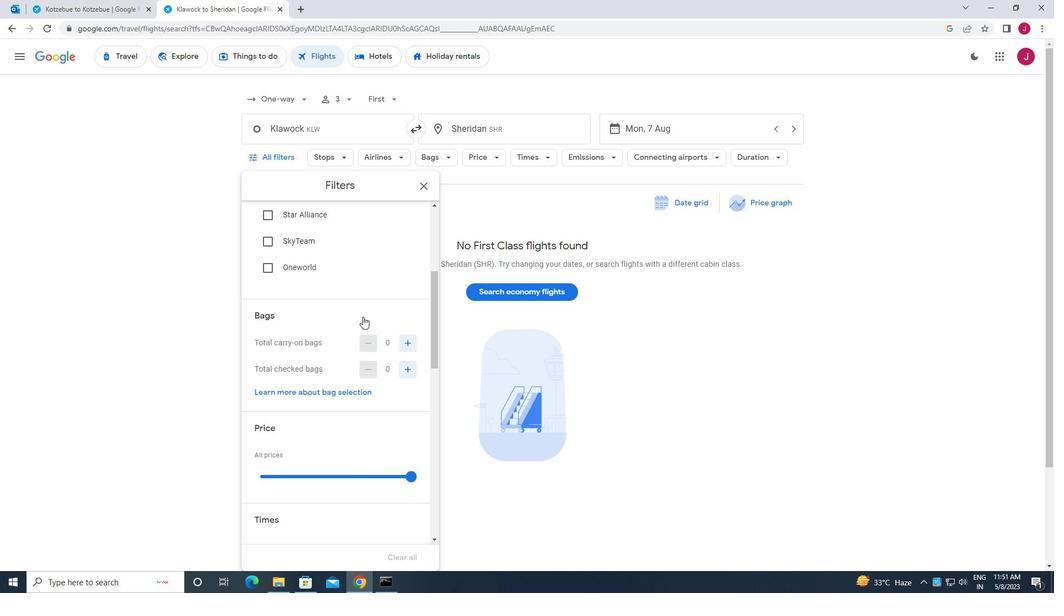 
Action: Mouse scrolled (363, 316) with delta (0, 0)
Screenshot: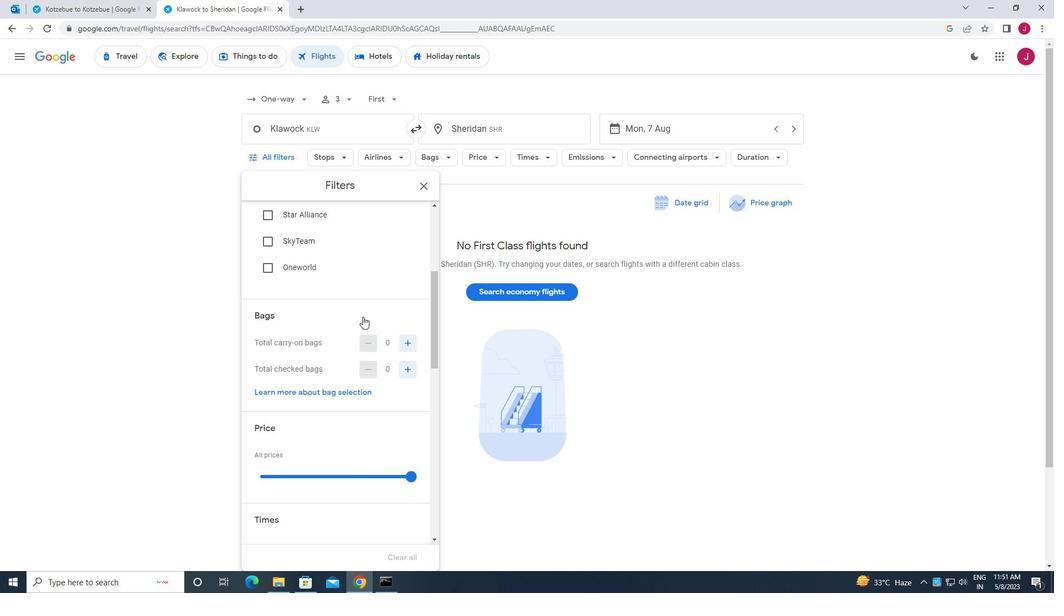 
Action: Mouse moved to (408, 261)
Screenshot: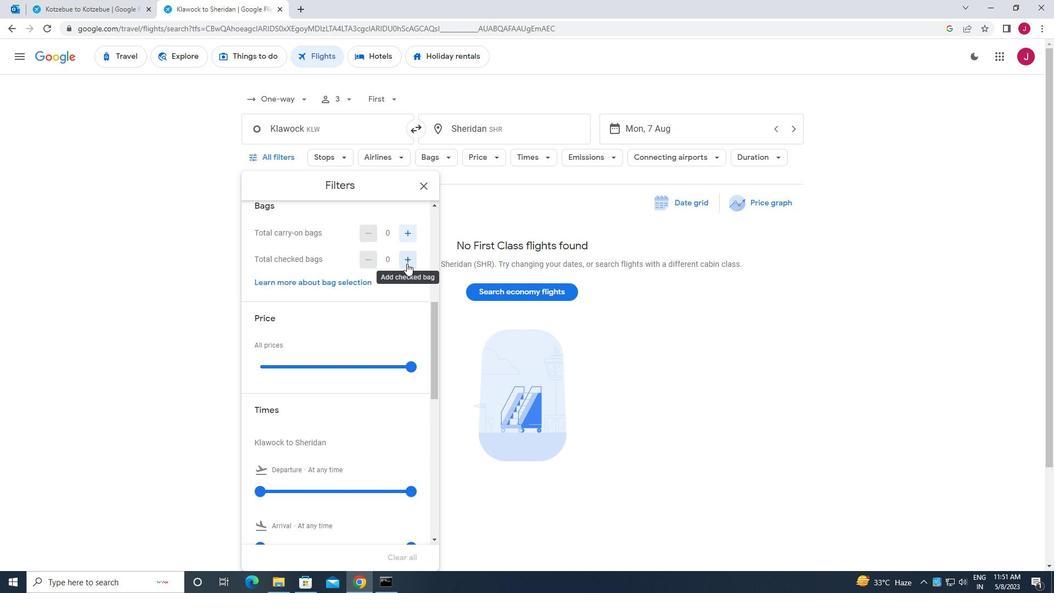 
Action: Mouse pressed left at (408, 261)
Screenshot: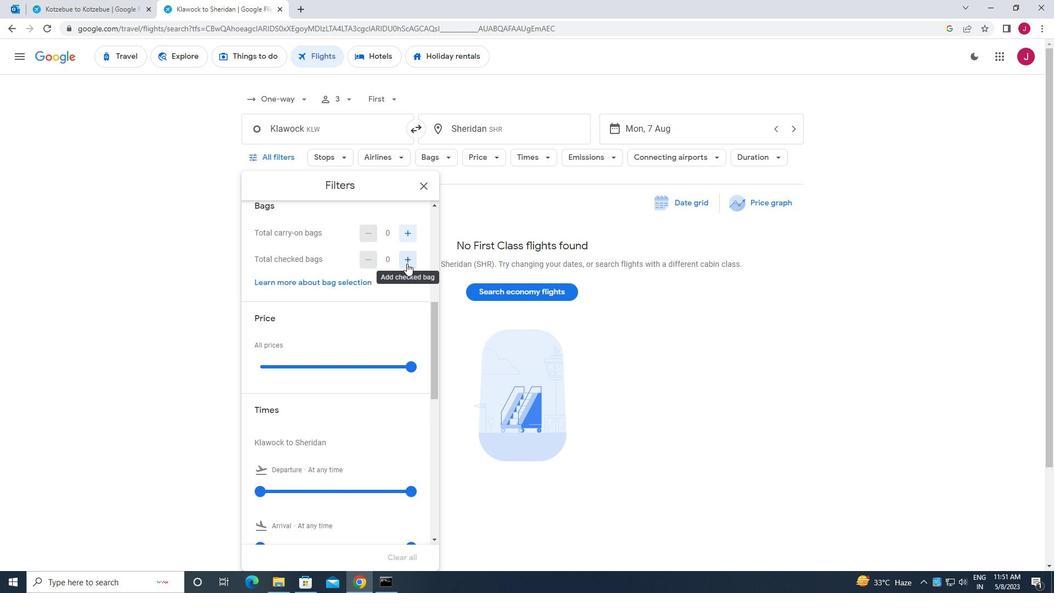 
Action: Mouse pressed left at (408, 261)
Screenshot: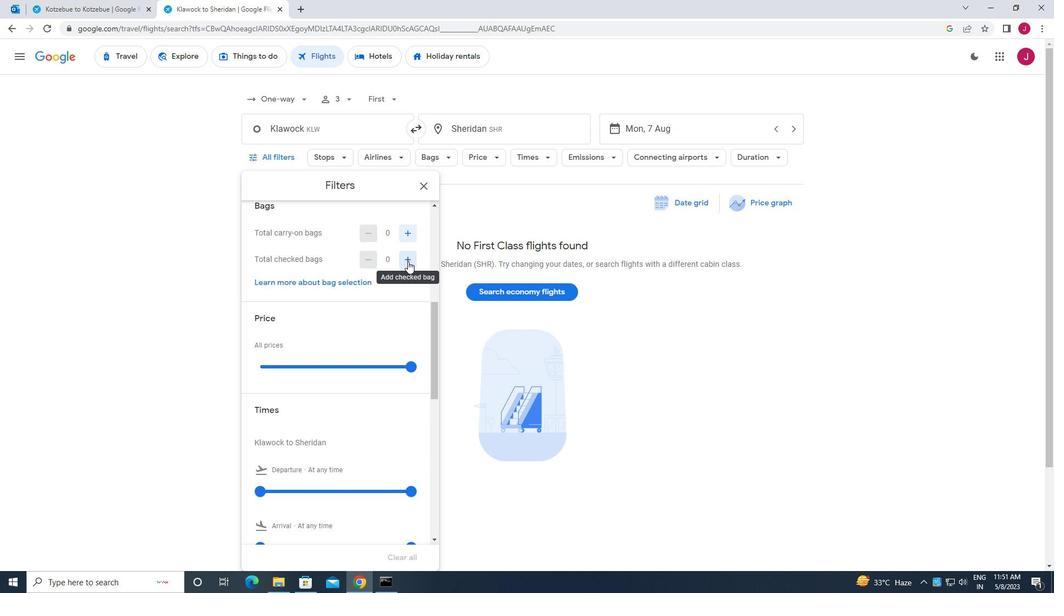 
Action: Mouse pressed left at (408, 261)
Screenshot: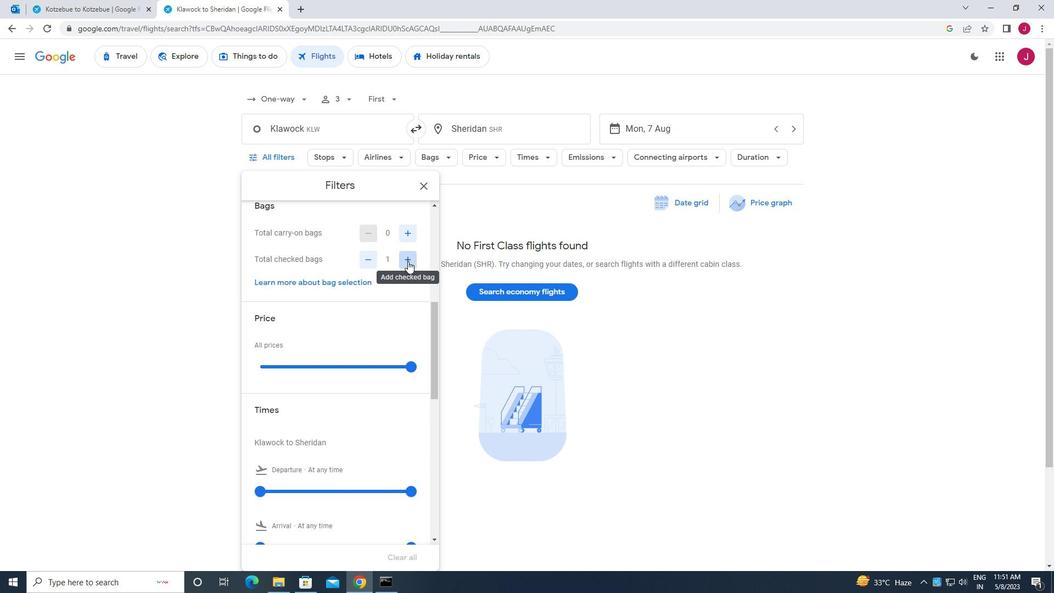 
Action: Mouse pressed left at (408, 261)
Screenshot: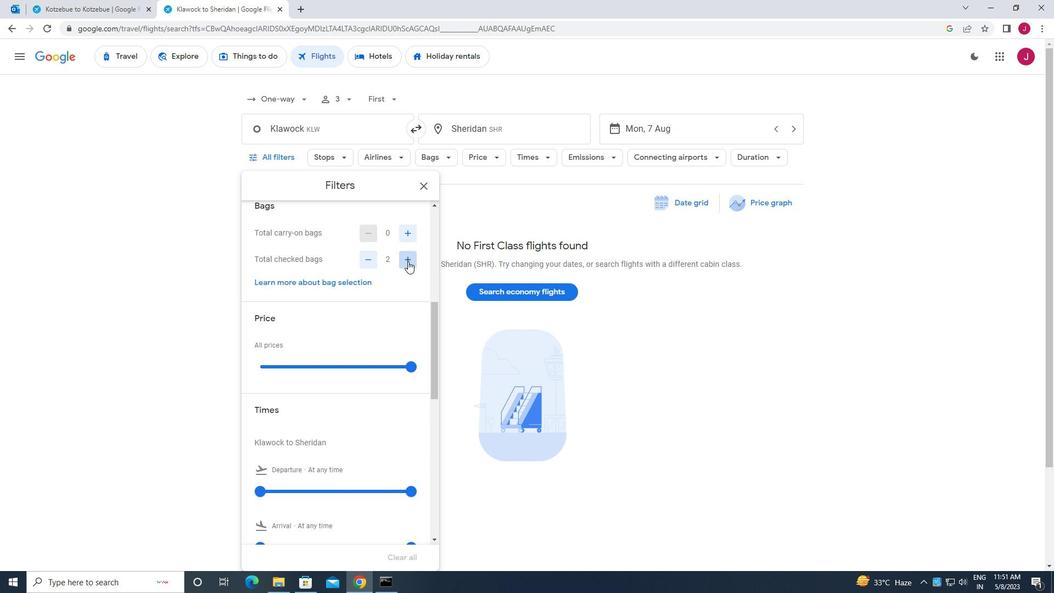 
Action: Mouse pressed left at (408, 261)
Screenshot: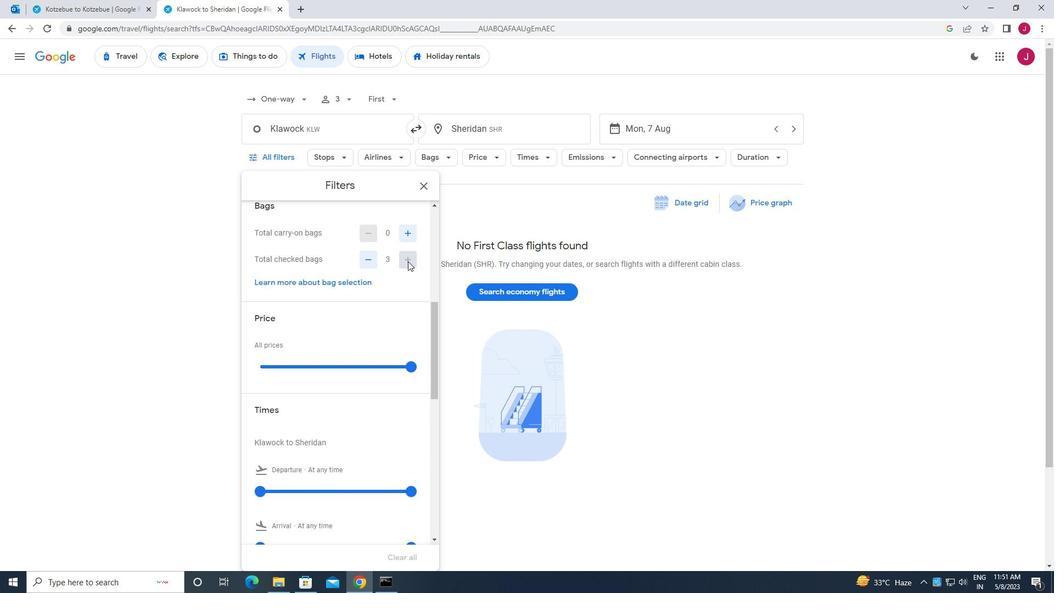 
Action: Mouse pressed left at (408, 261)
Screenshot: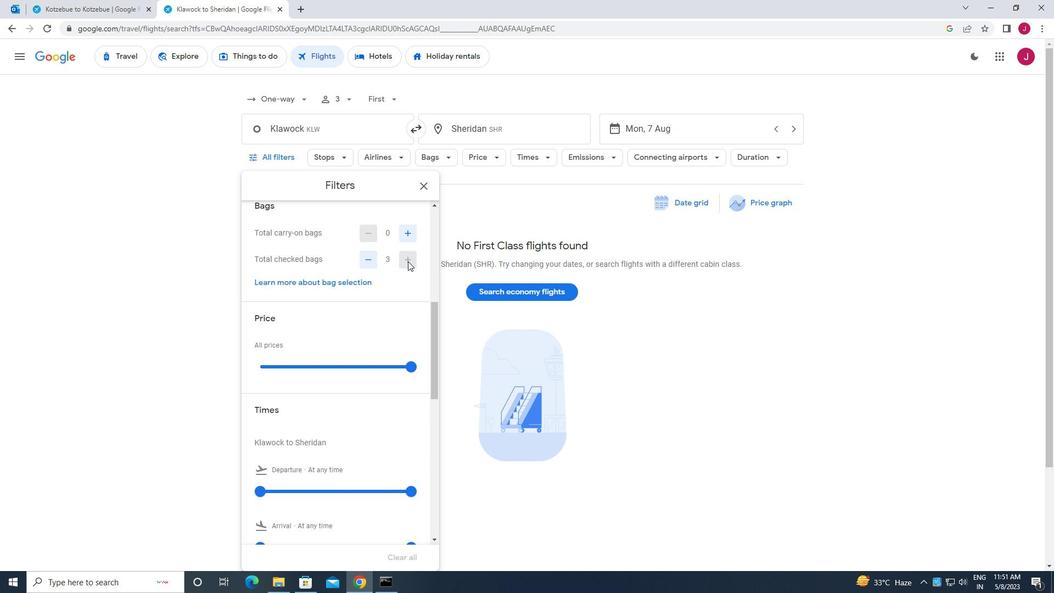 
Action: Mouse pressed left at (408, 261)
Screenshot: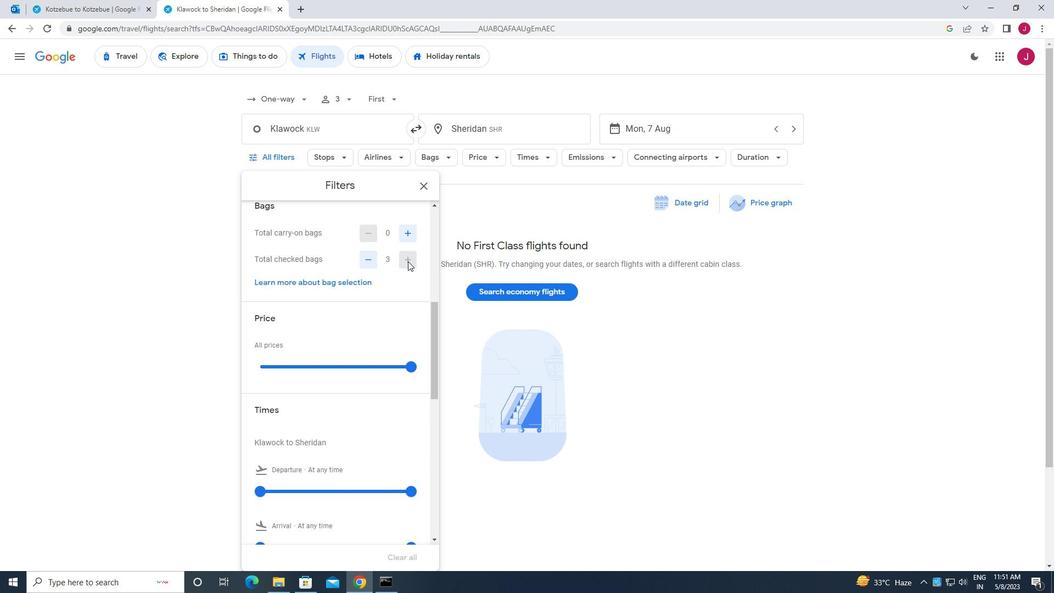 
Action: Mouse scrolled (408, 260) with delta (0, 0)
Screenshot: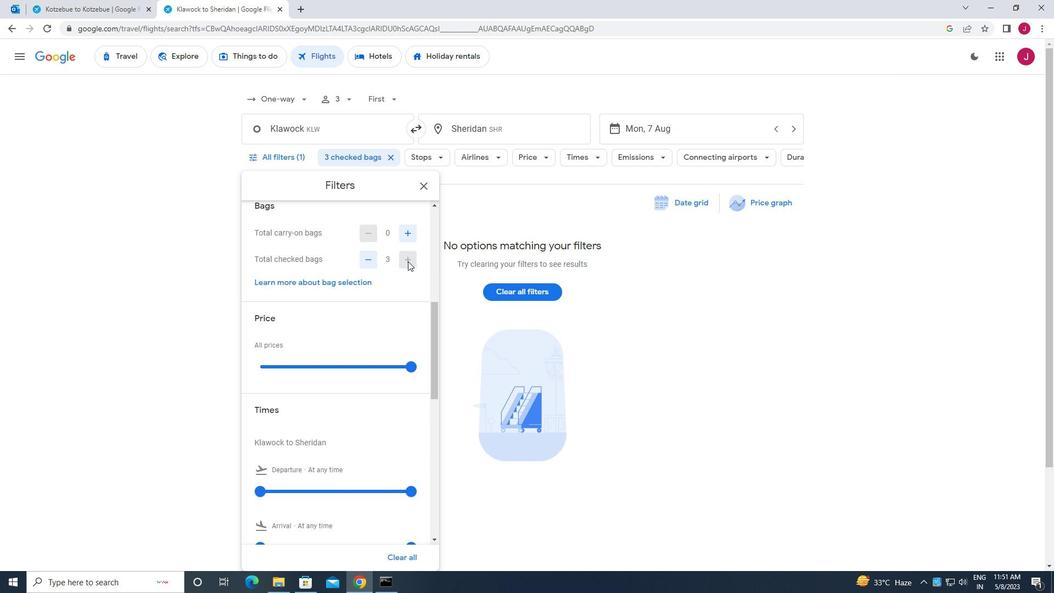 
Action: Mouse scrolled (408, 260) with delta (0, 0)
Screenshot: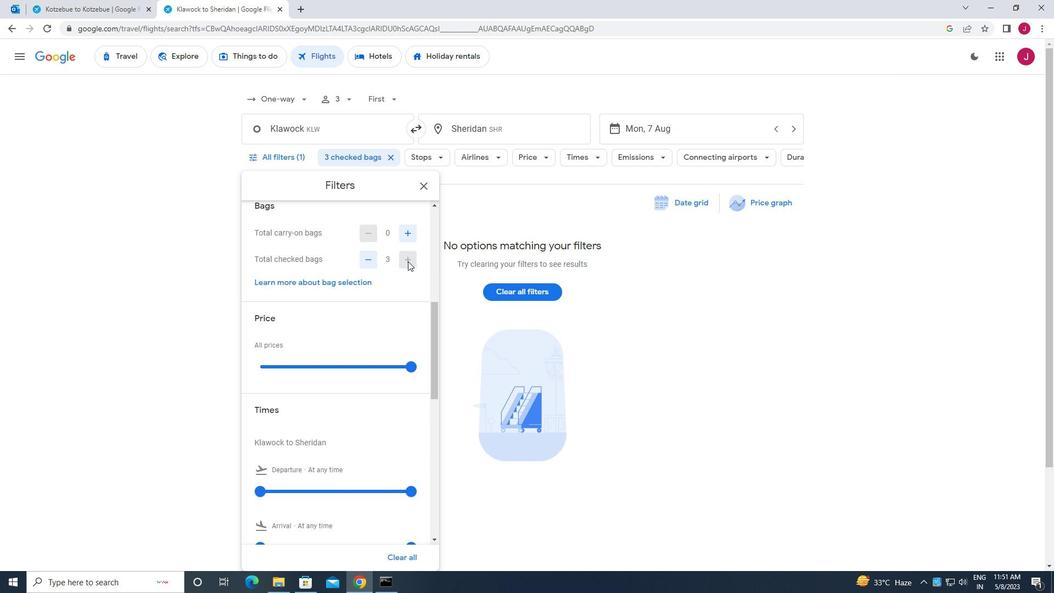 
Action: Mouse moved to (409, 255)
Screenshot: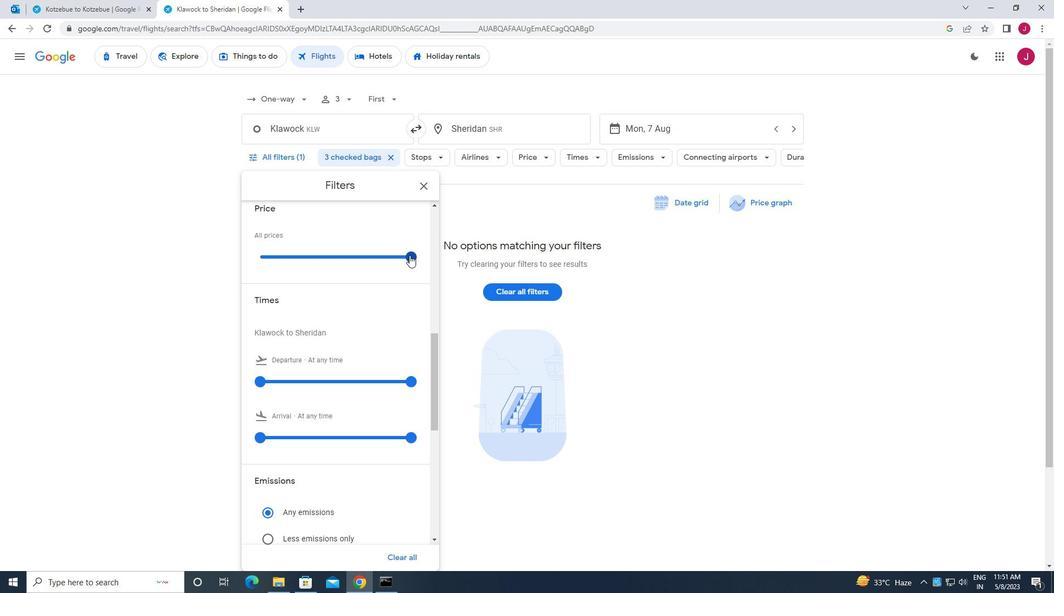 
Action: Mouse pressed left at (409, 255)
Screenshot: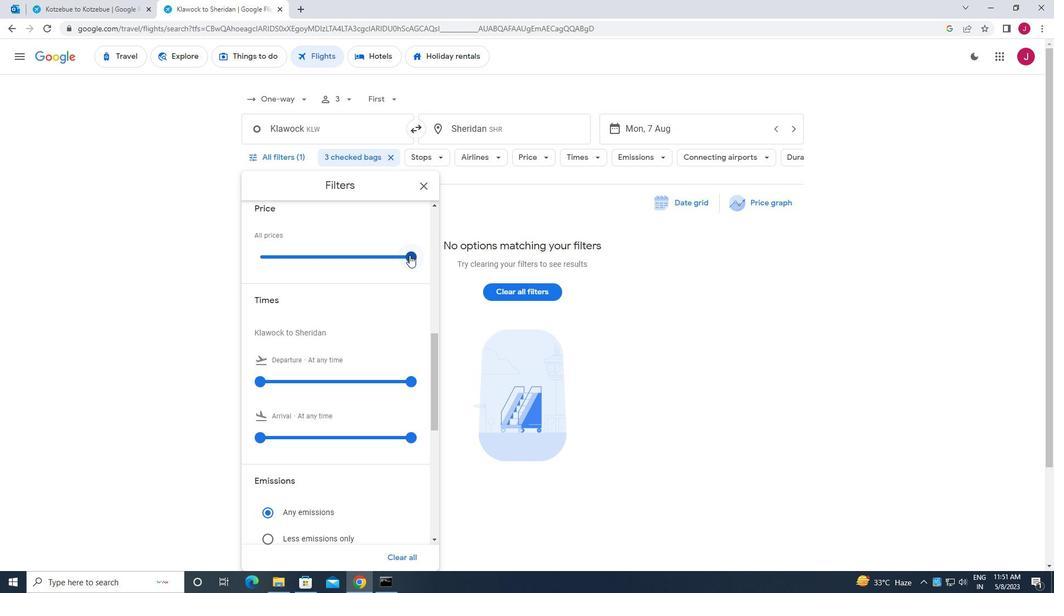 
Action: Mouse scrolled (409, 254) with delta (0, 0)
Screenshot: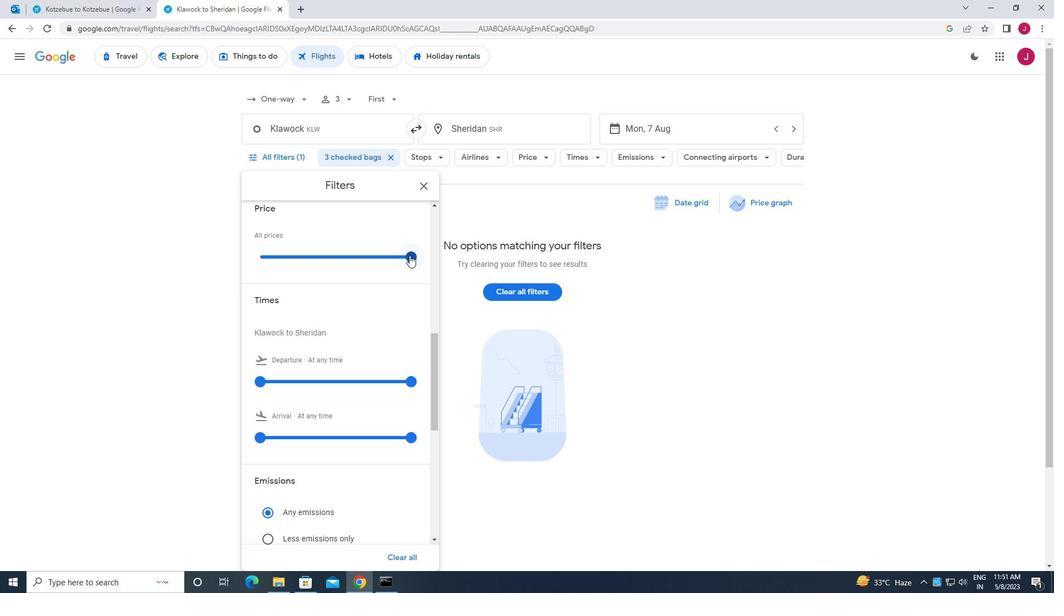 
Action: Mouse scrolled (409, 254) with delta (0, 0)
Screenshot: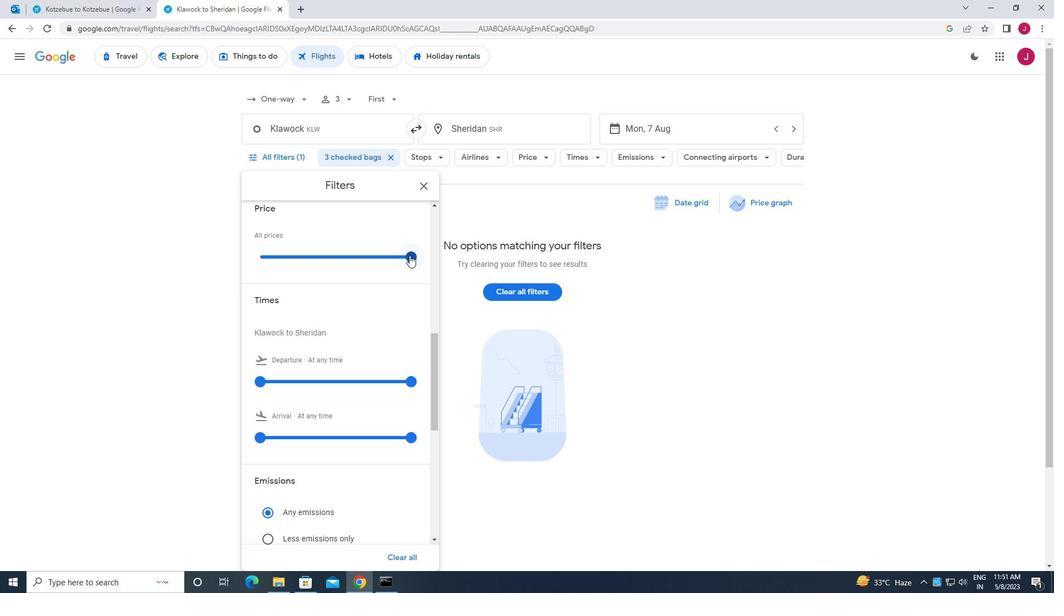 
Action: Mouse moved to (261, 272)
Screenshot: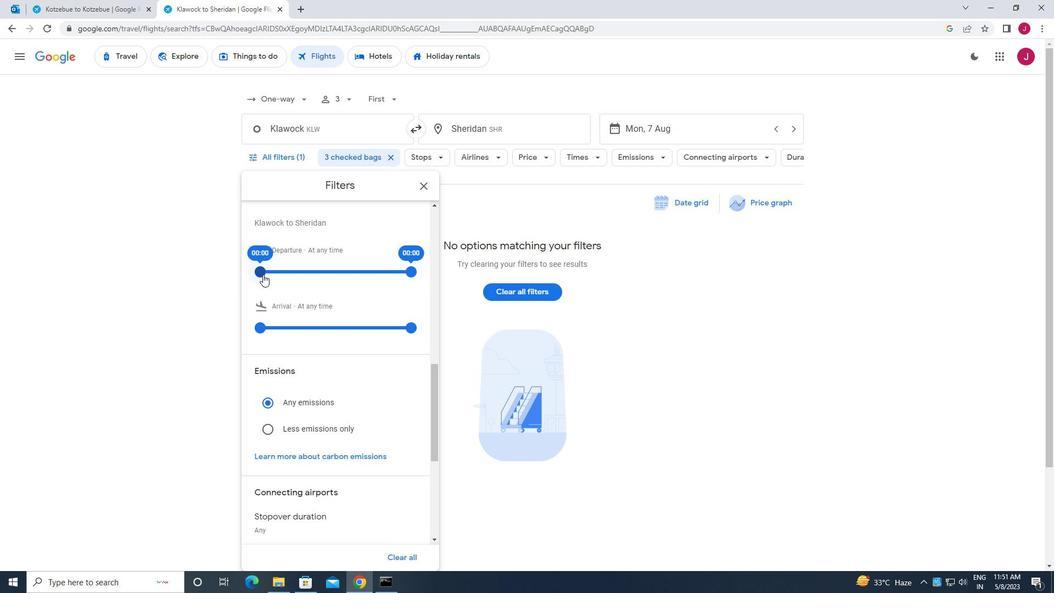 
Action: Mouse pressed left at (261, 272)
Screenshot: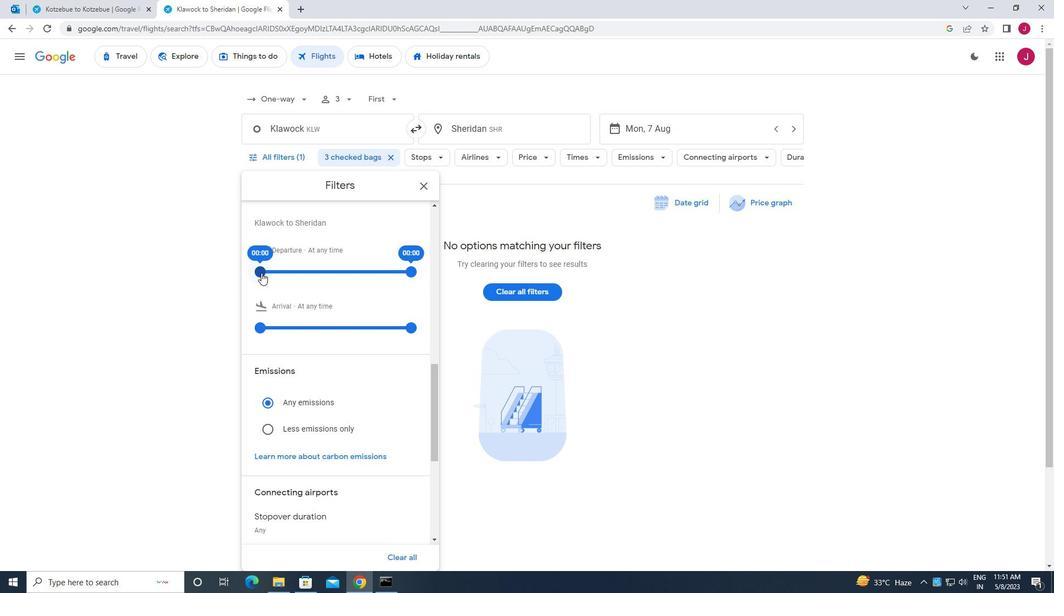 
Action: Mouse moved to (408, 271)
Screenshot: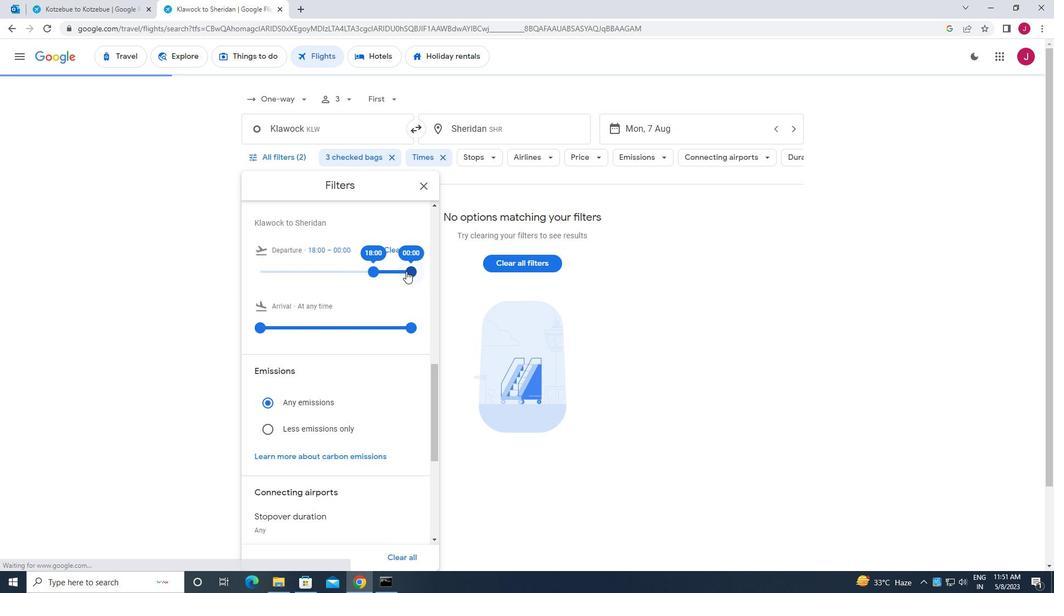 
Action: Mouse pressed left at (408, 271)
Screenshot: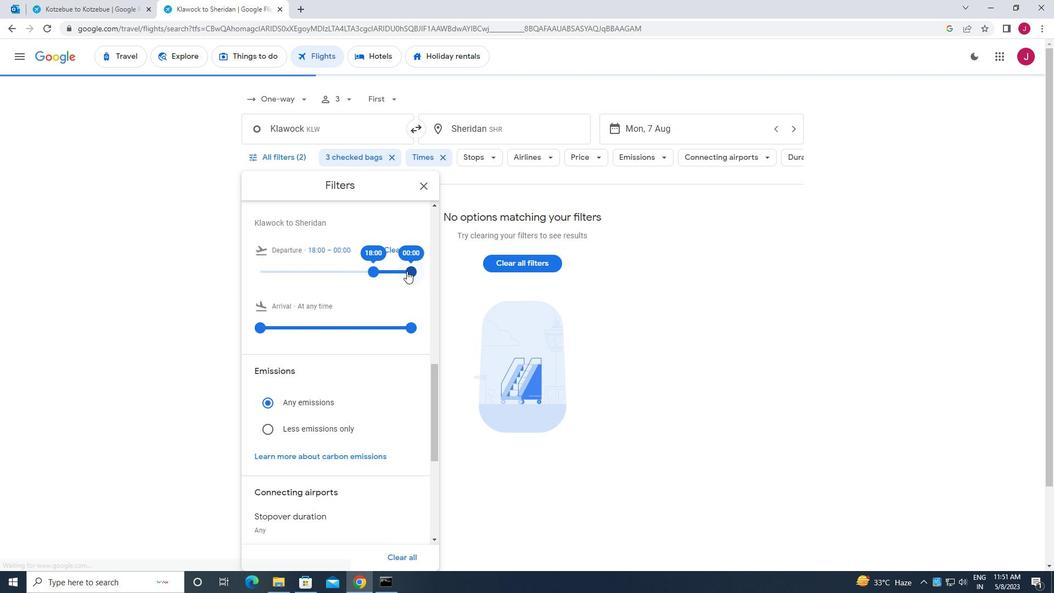 
Action: Mouse moved to (421, 188)
Screenshot: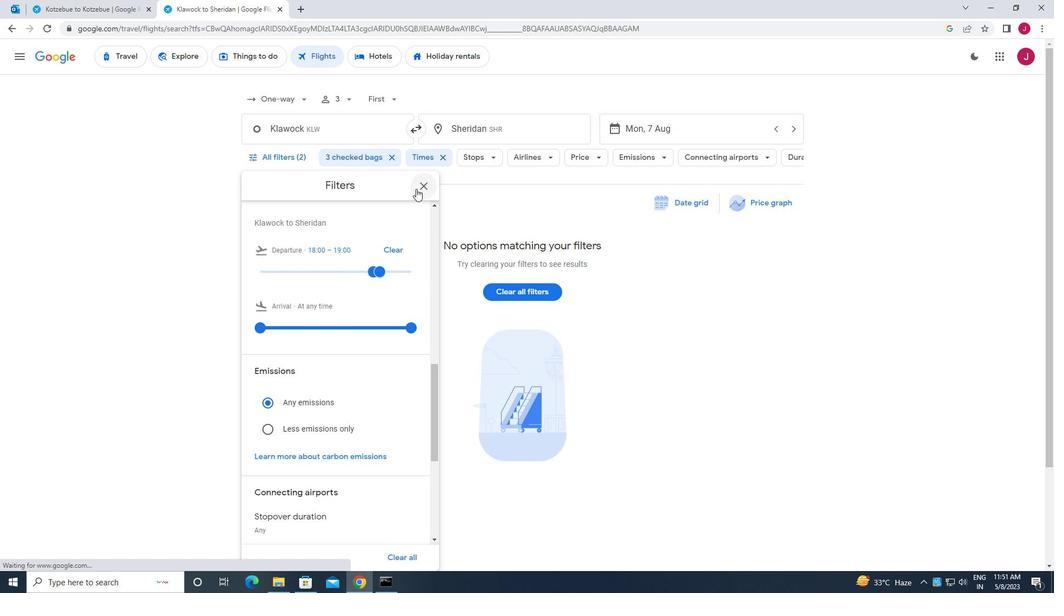 
Action: Mouse pressed left at (421, 188)
Screenshot: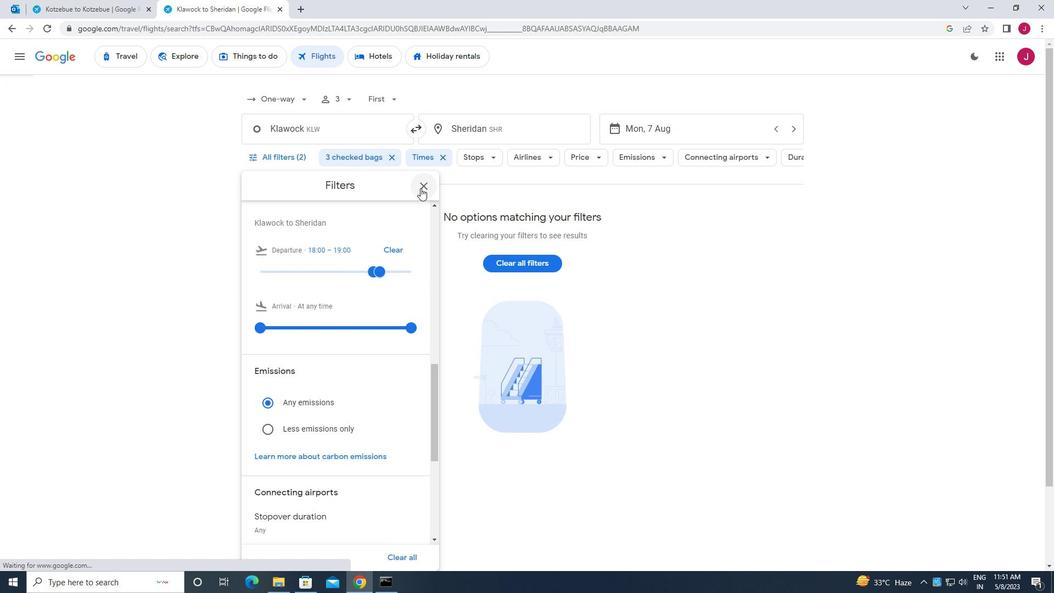 
Action: Mouse moved to (413, 192)
Screenshot: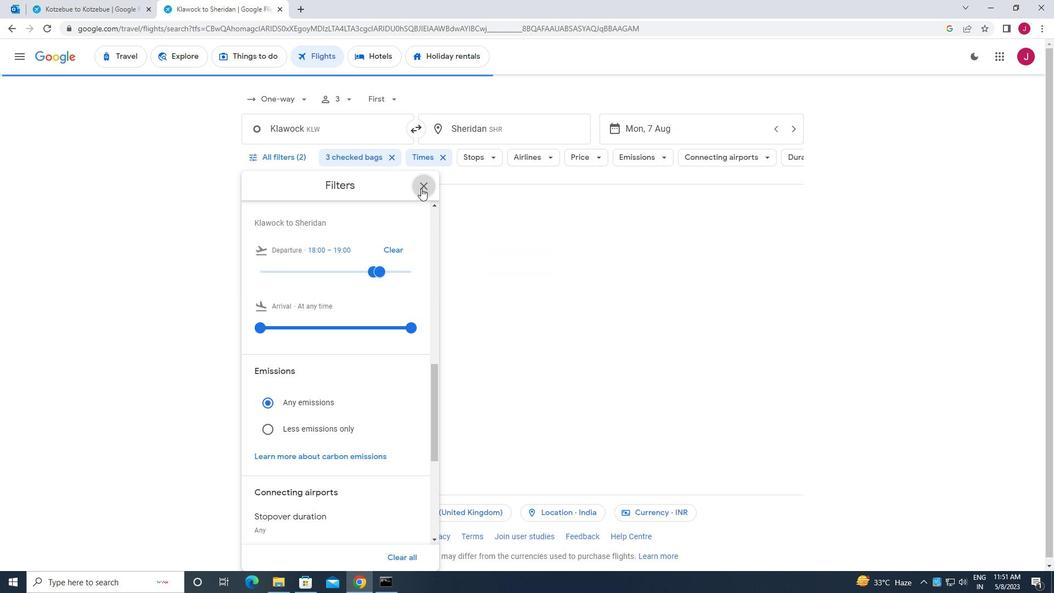 
